 Task: Select Retail. Add to cart, from Dick''s Sporting Goods_x000D_
 for 4749 Dog Hill Lane, Kensington, Kansas 66951, Cell Number 785-697-6934, following items : HydroJug Mini Jug 32 oz Blue Slate_x000D_
 - 1, Shock Doctor Boys'' Core Briefs with Bioflex Cup White Extra Small_x000D_
 - 2, YETI Rambler Mug with MagSlider Lid 14 oz Nordic Purple_x000D_
 - 3, HOKA One One Women''s Arahi 6 Running Shoes Blue Size 9.5 Medium WIdth_x000D_
 - 1, Everlast Pro Style Elite Gloves 14 oz Black_x000D_
 - 2
Action: Mouse moved to (788, 148)
Screenshot: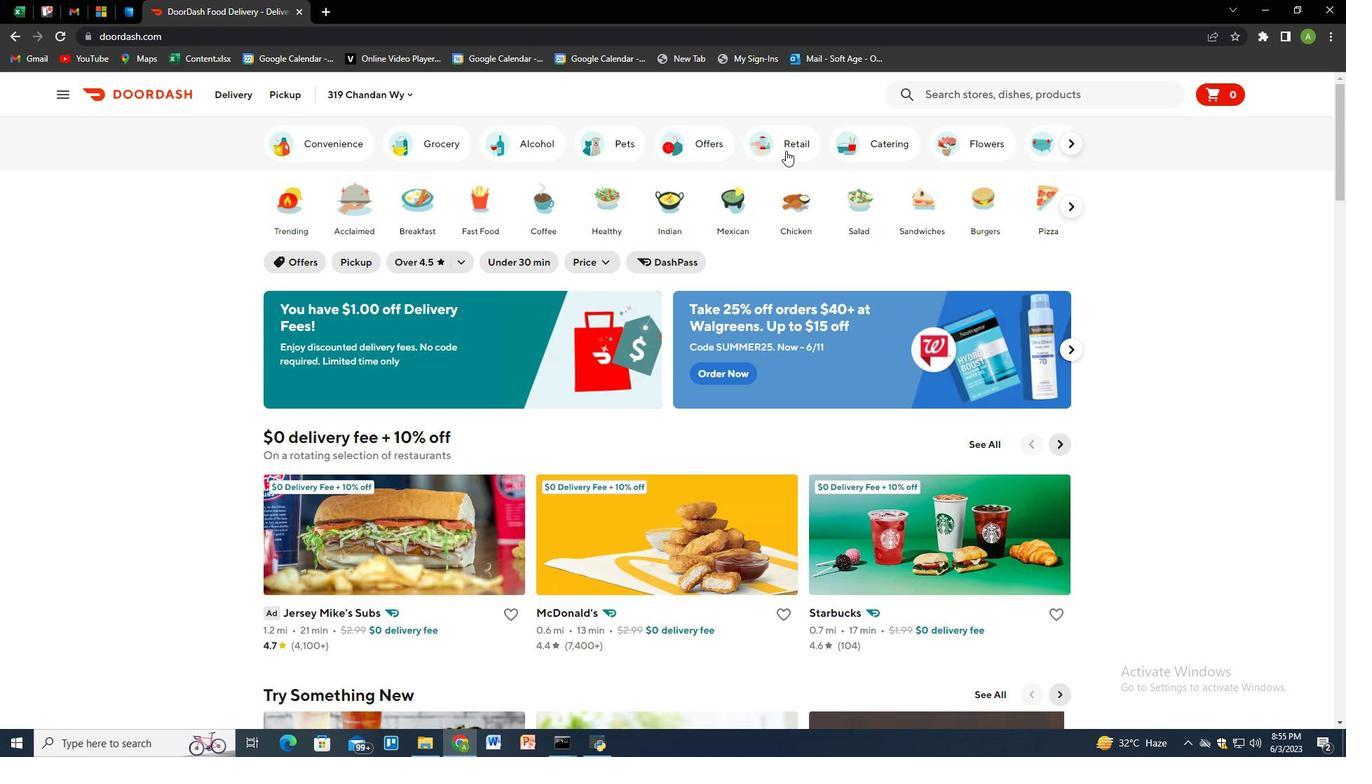 
Action: Mouse pressed left at (788, 148)
Screenshot: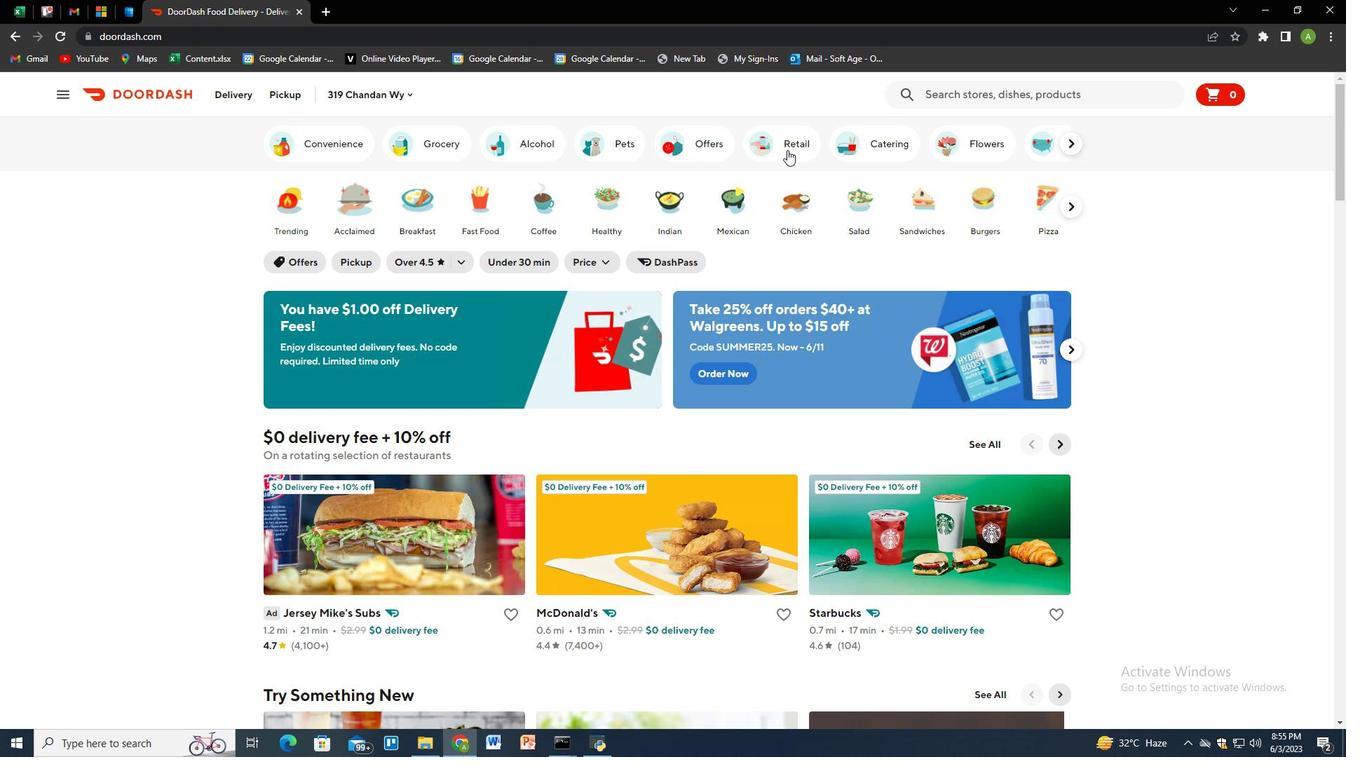 
Action: Mouse moved to (599, 485)
Screenshot: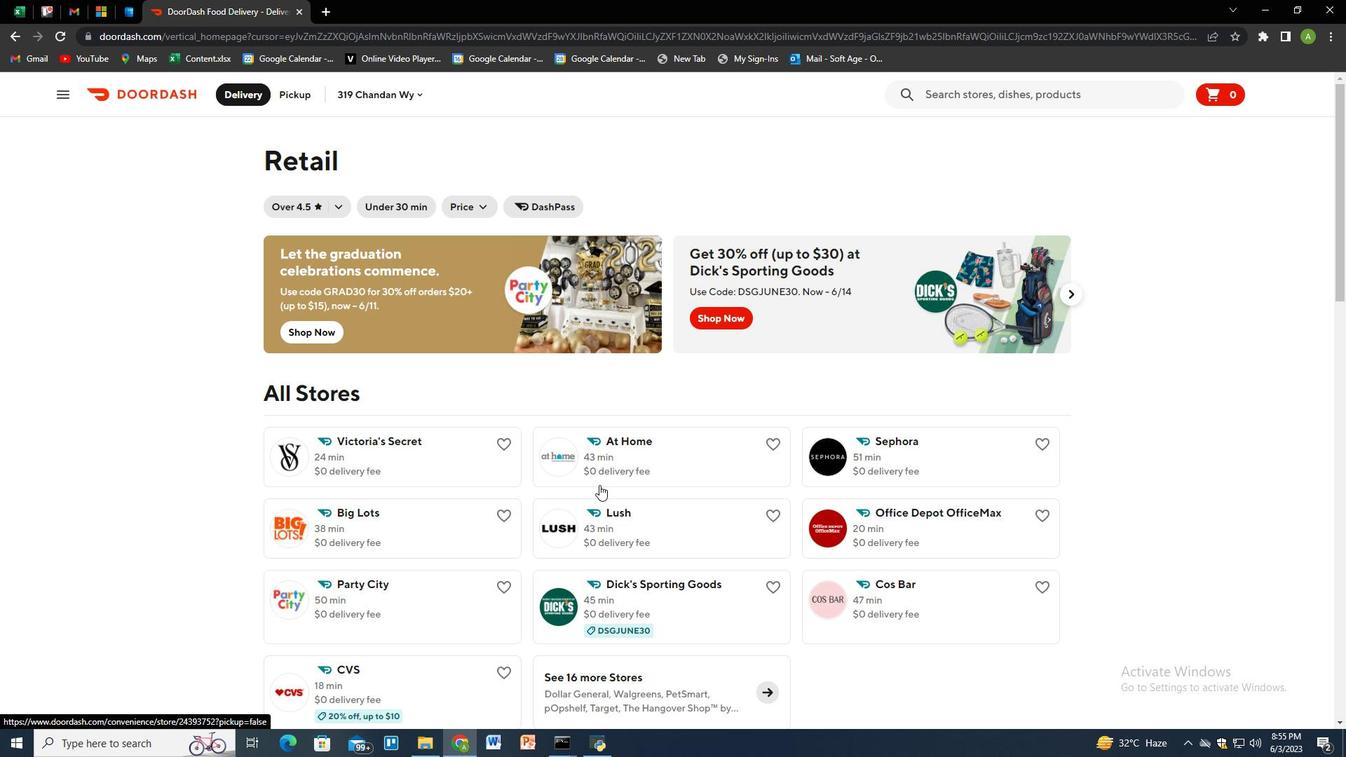 
Action: Mouse scrolled (599, 485) with delta (0, 0)
Screenshot: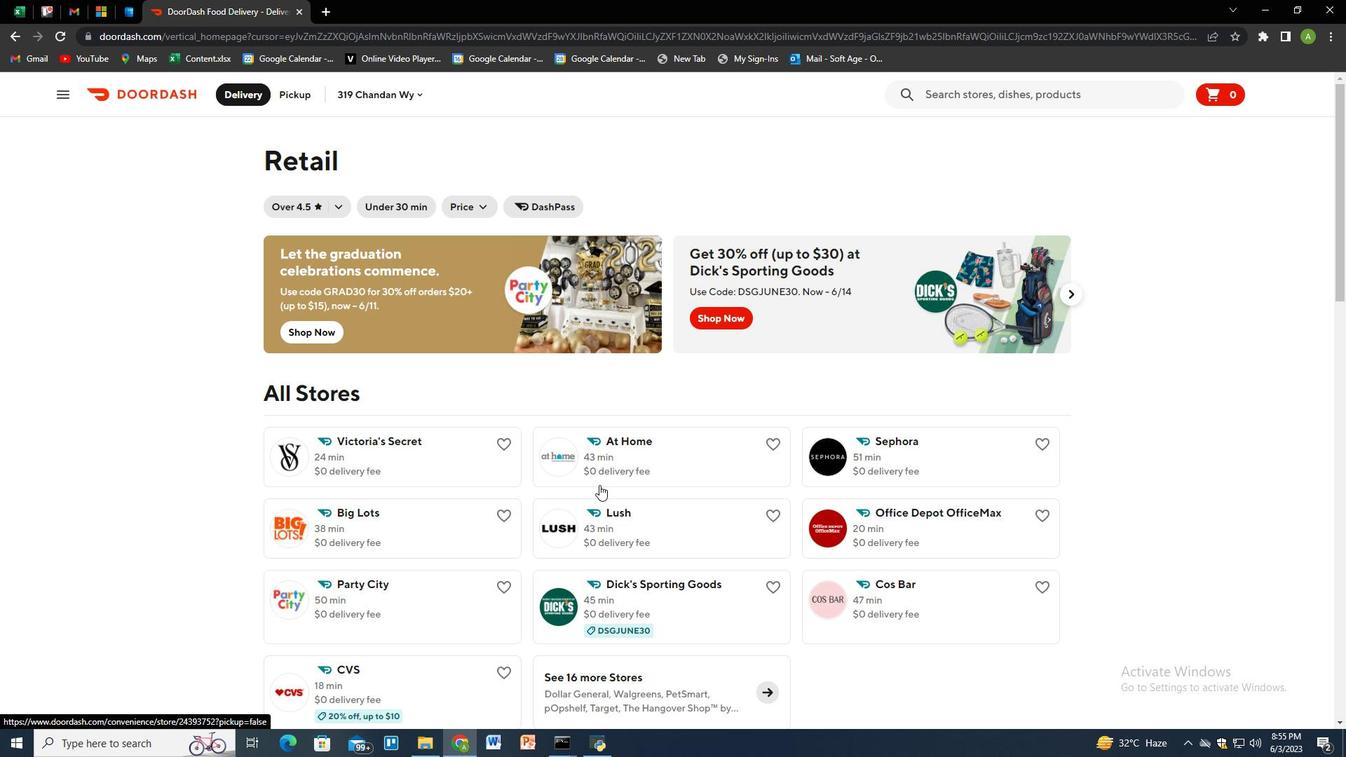 
Action: Mouse moved to (599, 487)
Screenshot: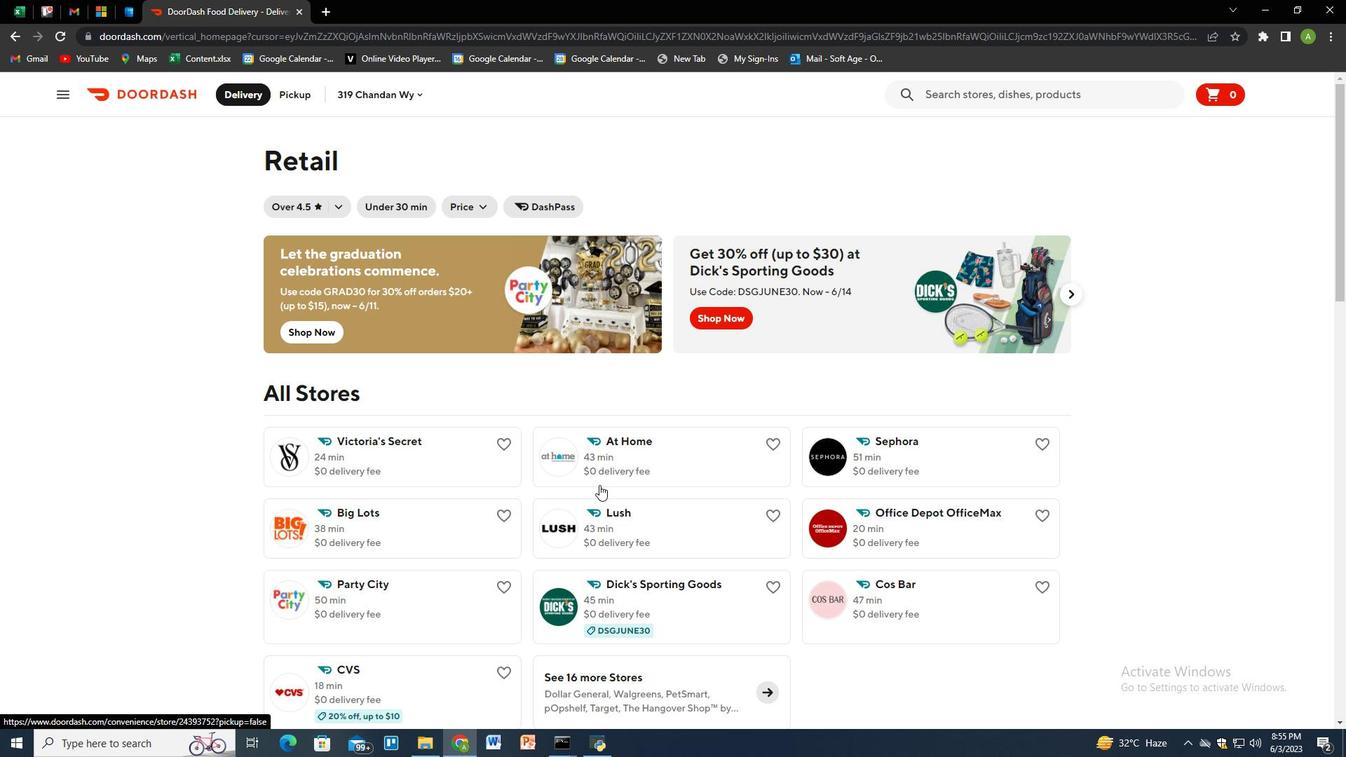 
Action: Mouse scrolled (599, 487) with delta (0, 0)
Screenshot: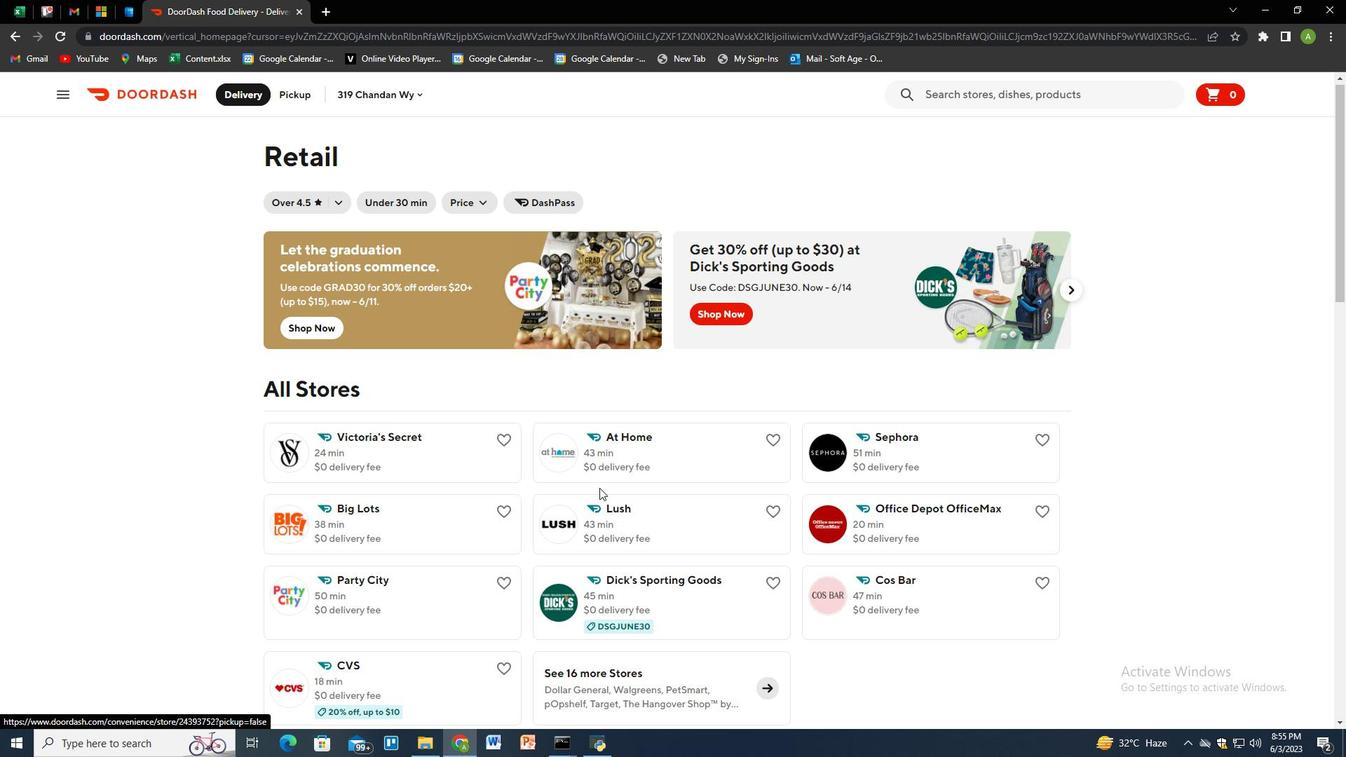 
Action: Mouse moved to (636, 468)
Screenshot: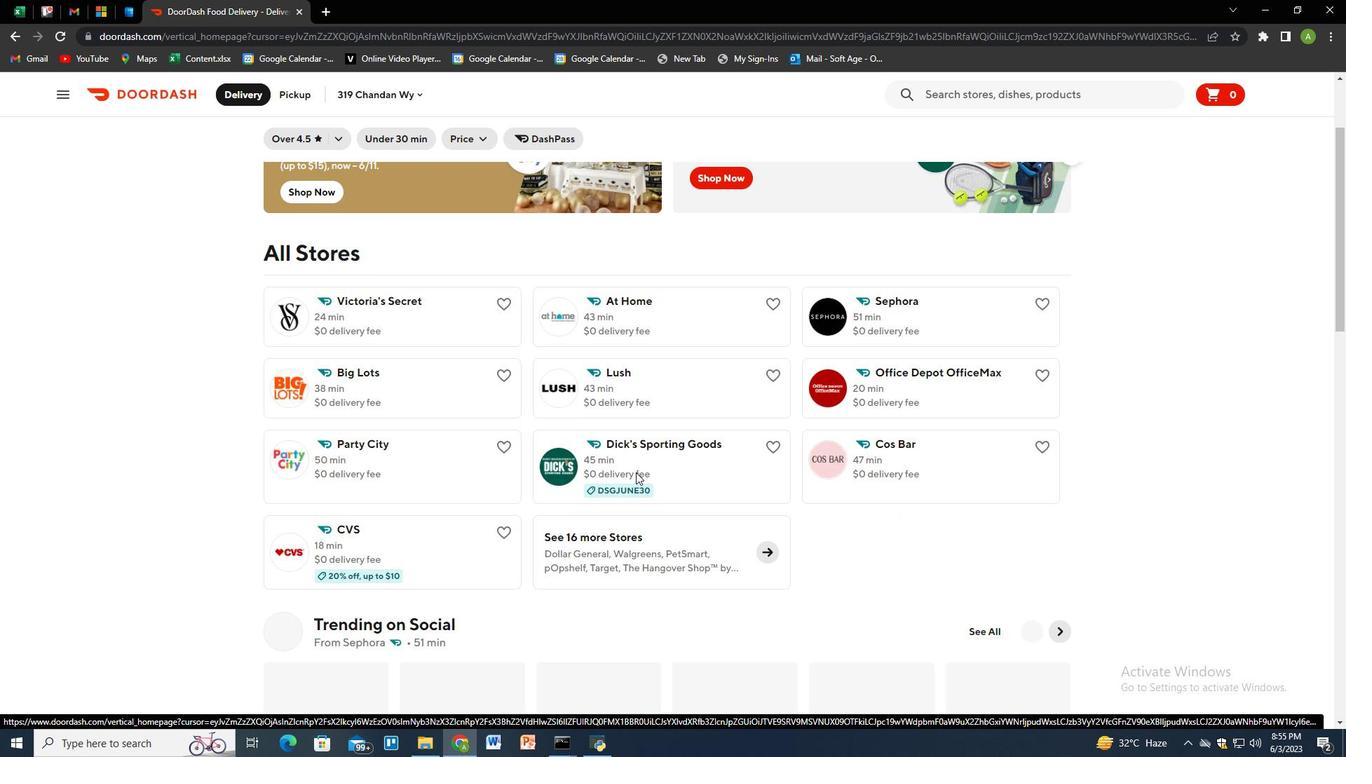 
Action: Mouse pressed left at (636, 468)
Screenshot: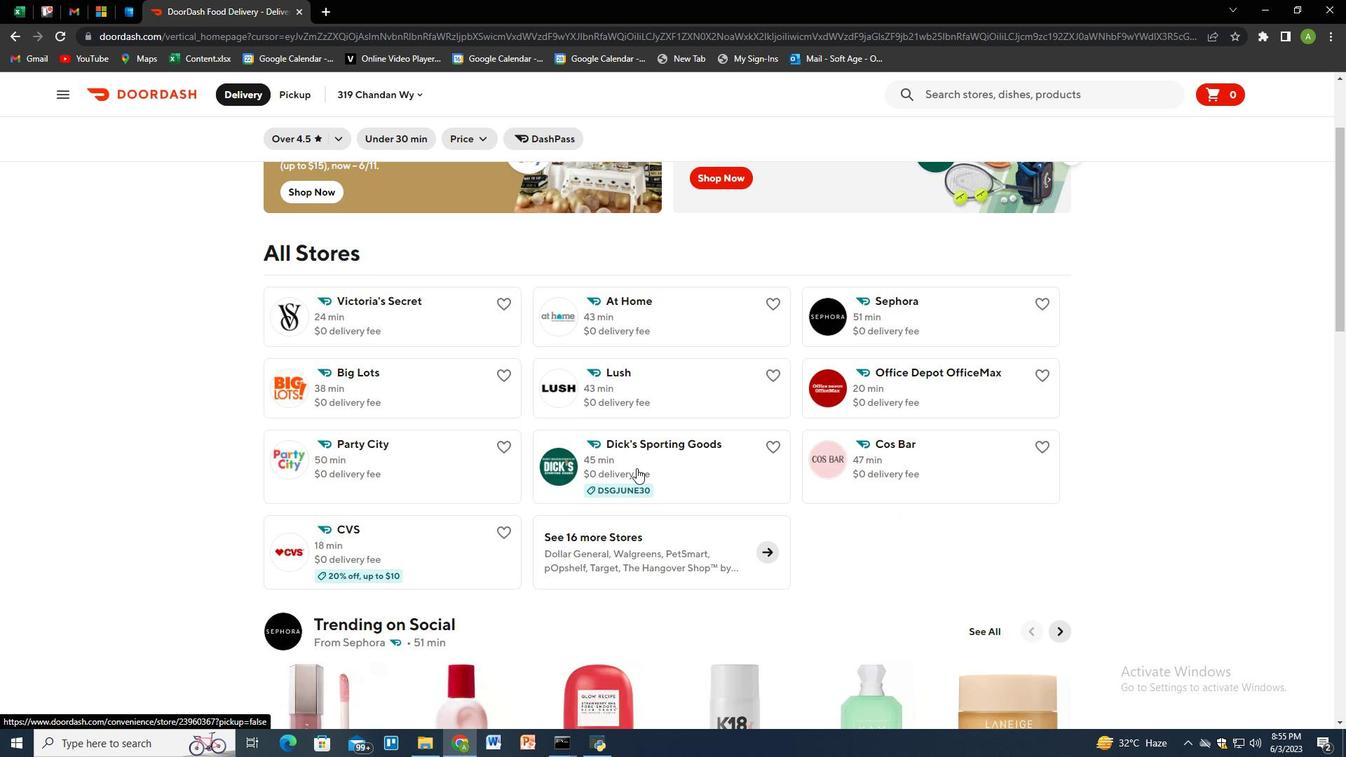 
Action: Mouse moved to (300, 98)
Screenshot: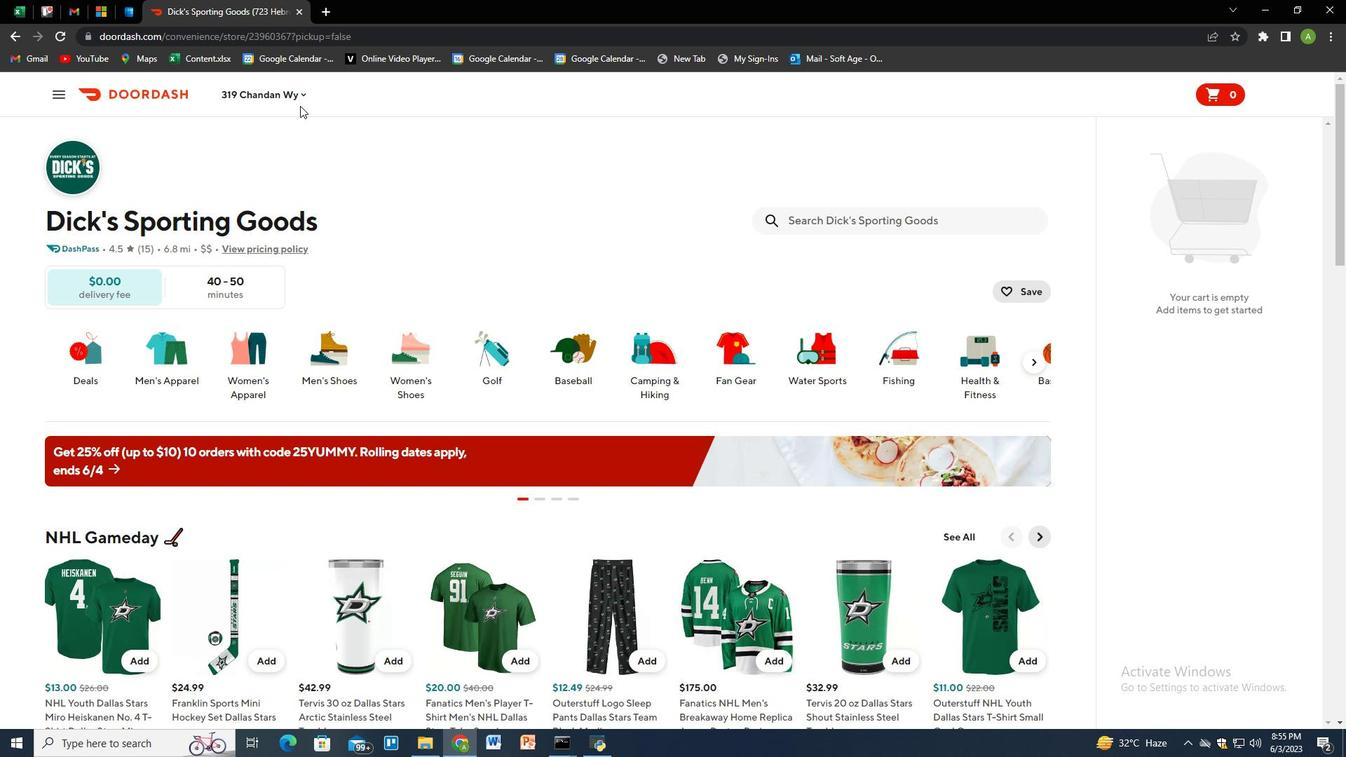 
Action: Mouse pressed left at (300, 98)
Screenshot: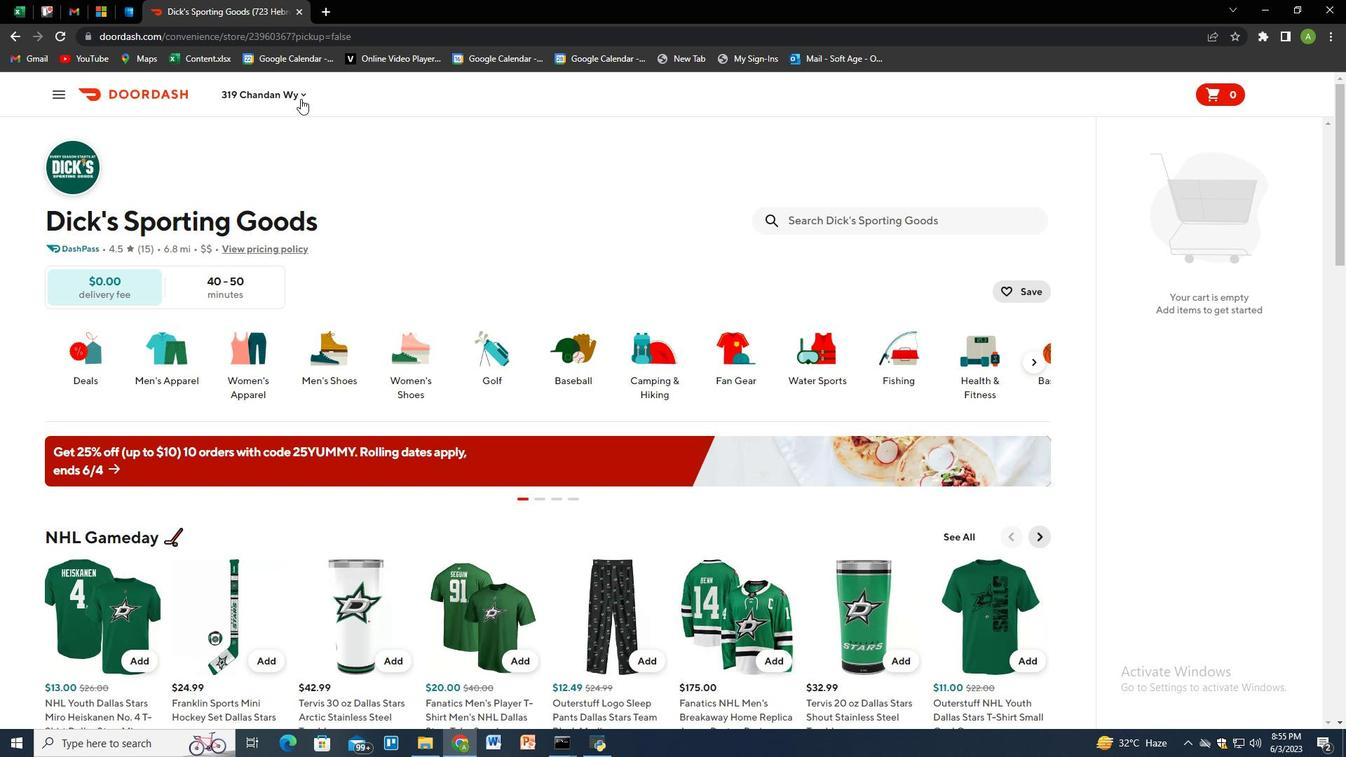 
Action: Mouse moved to (299, 157)
Screenshot: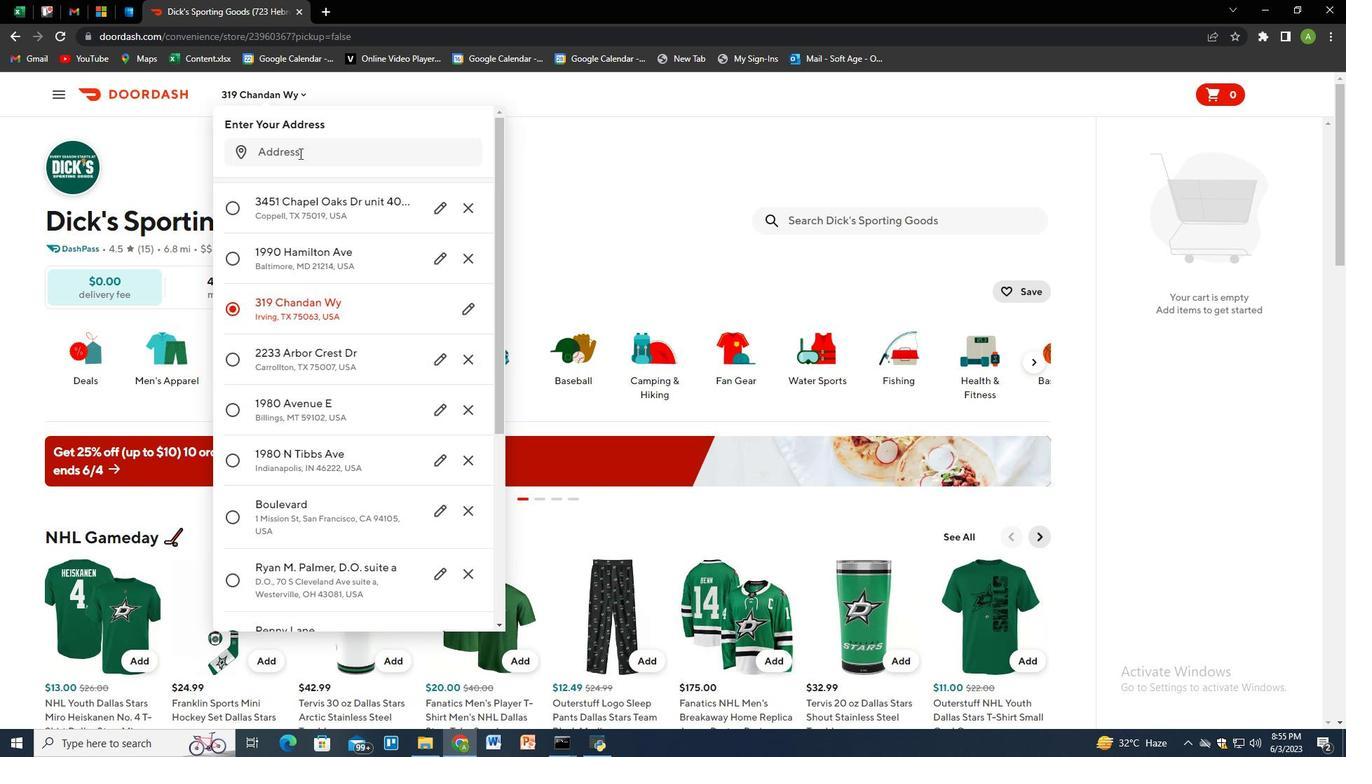
Action: Mouse pressed left at (299, 157)
Screenshot: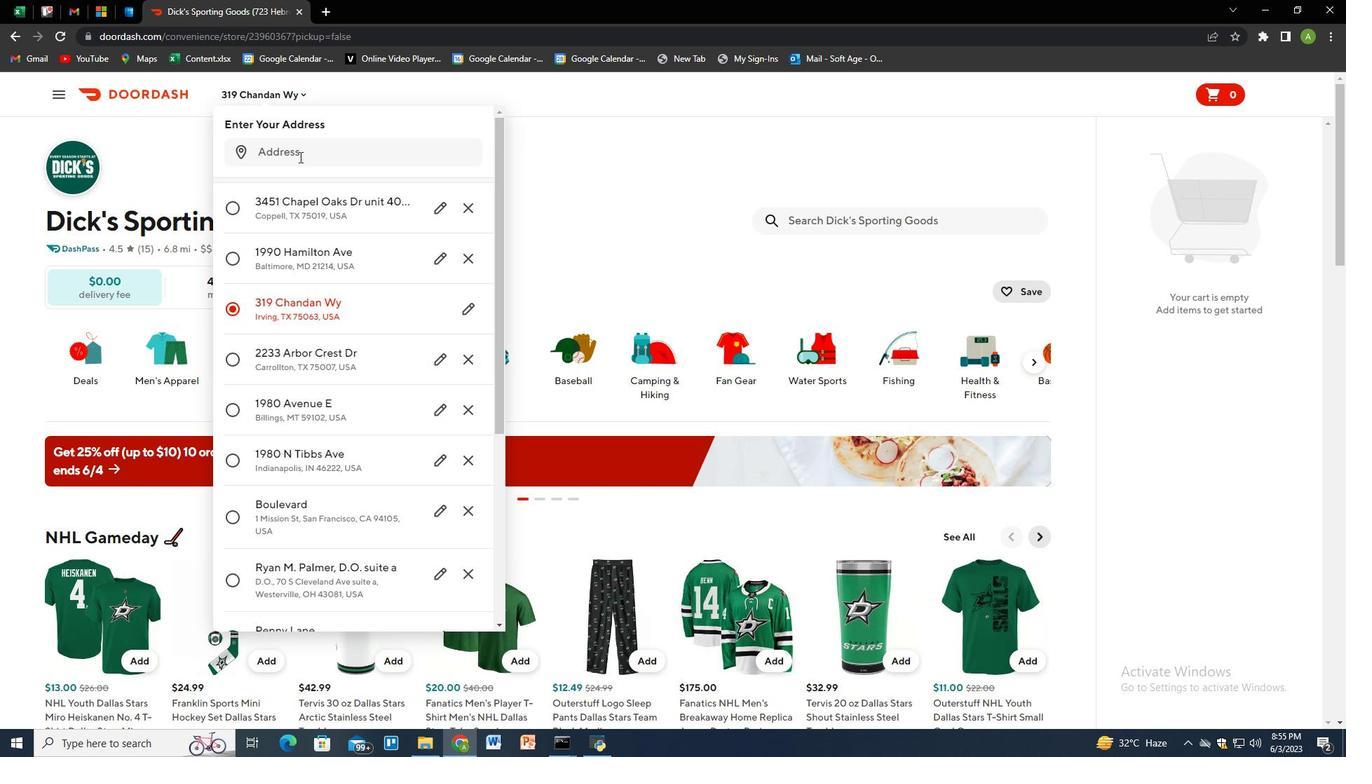 
Action: Key pressed 4749<Key.space>dog<Key.space>hill<Key.space>lane<Key.space>kensington,<Key.space>kansas<Key.space>66951<Key.enter>
Screenshot: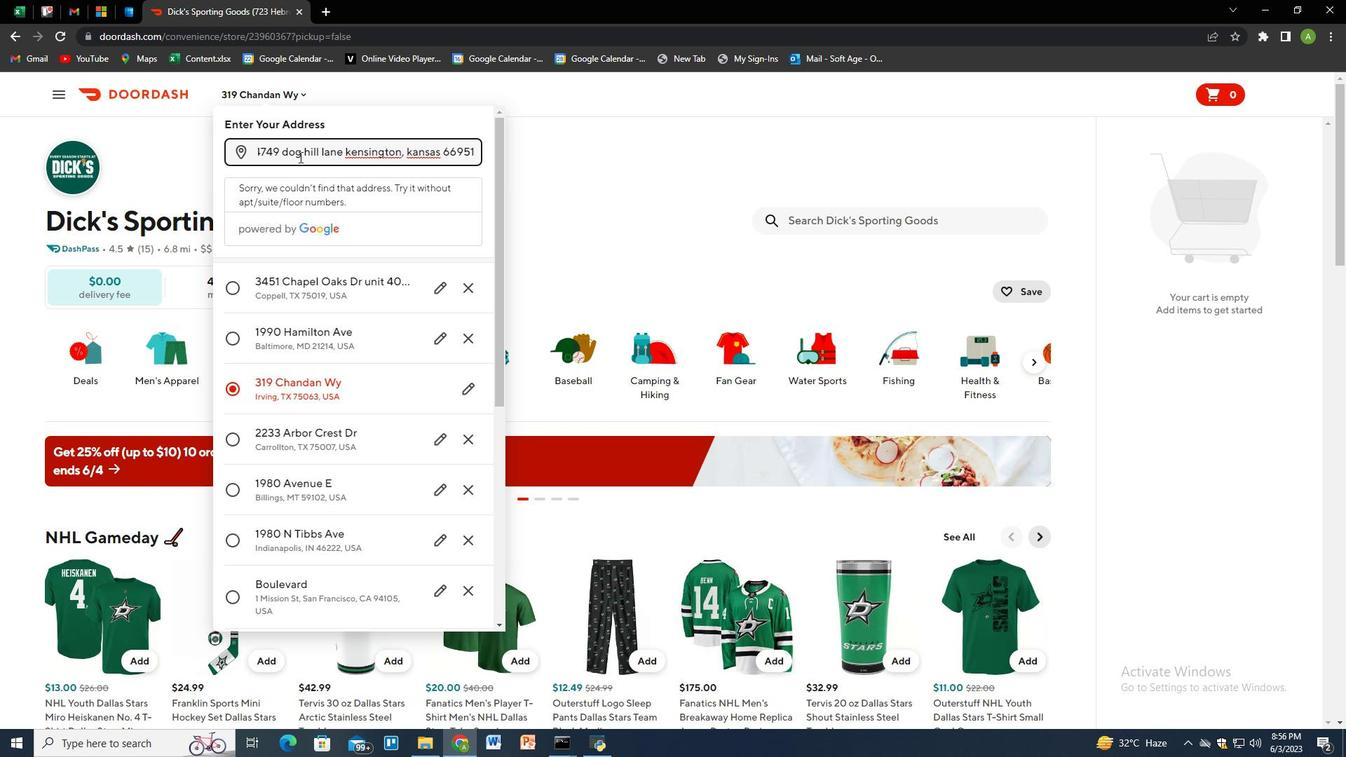 
Action: Mouse moved to (371, 431)
Screenshot: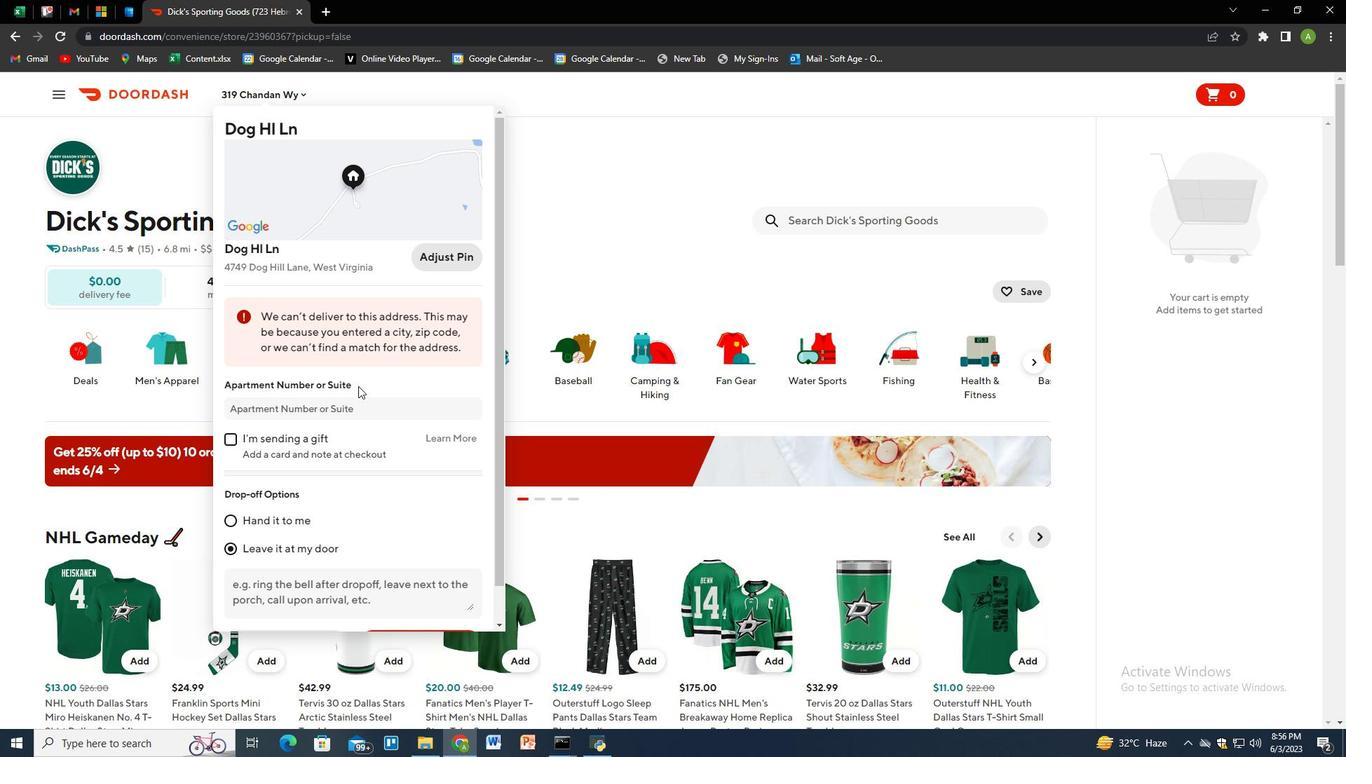 
Action: Mouse scrolled (371, 430) with delta (0, 0)
Screenshot: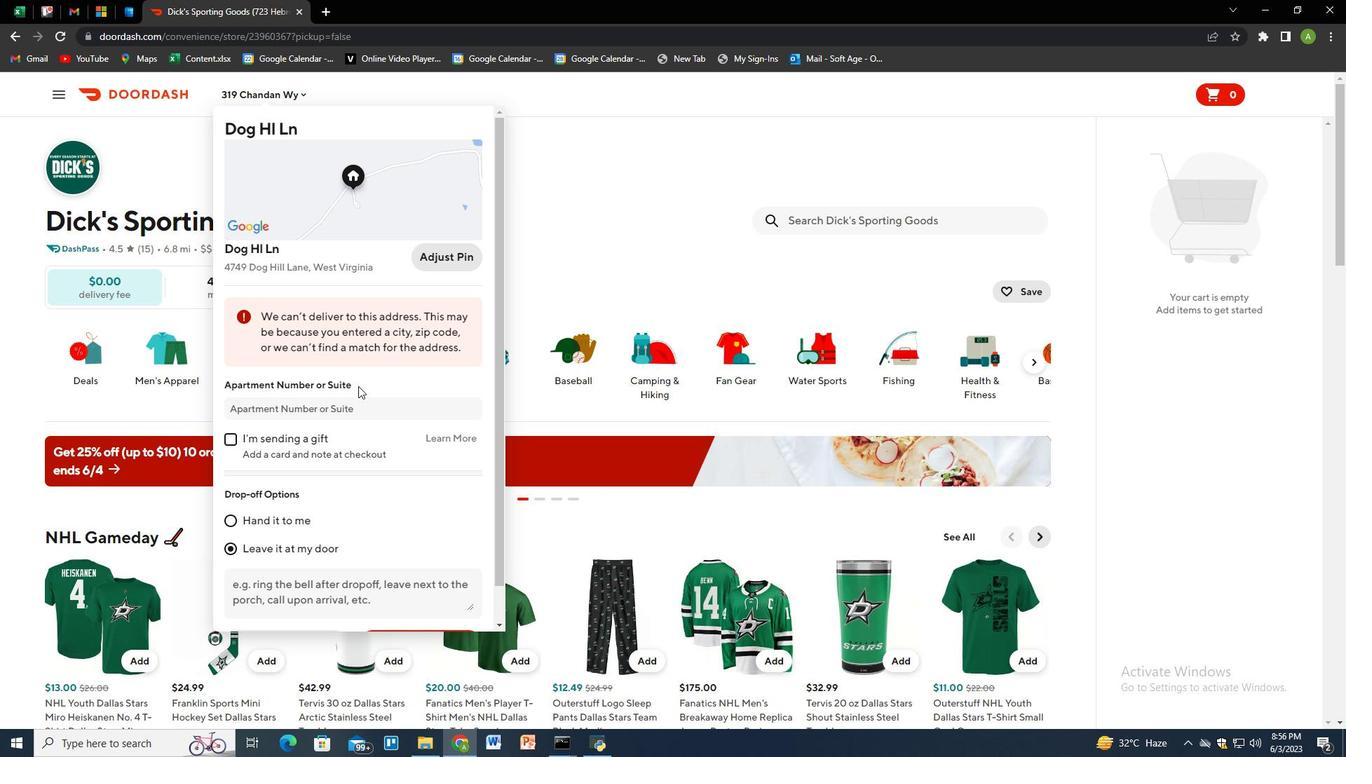 
Action: Mouse moved to (375, 444)
Screenshot: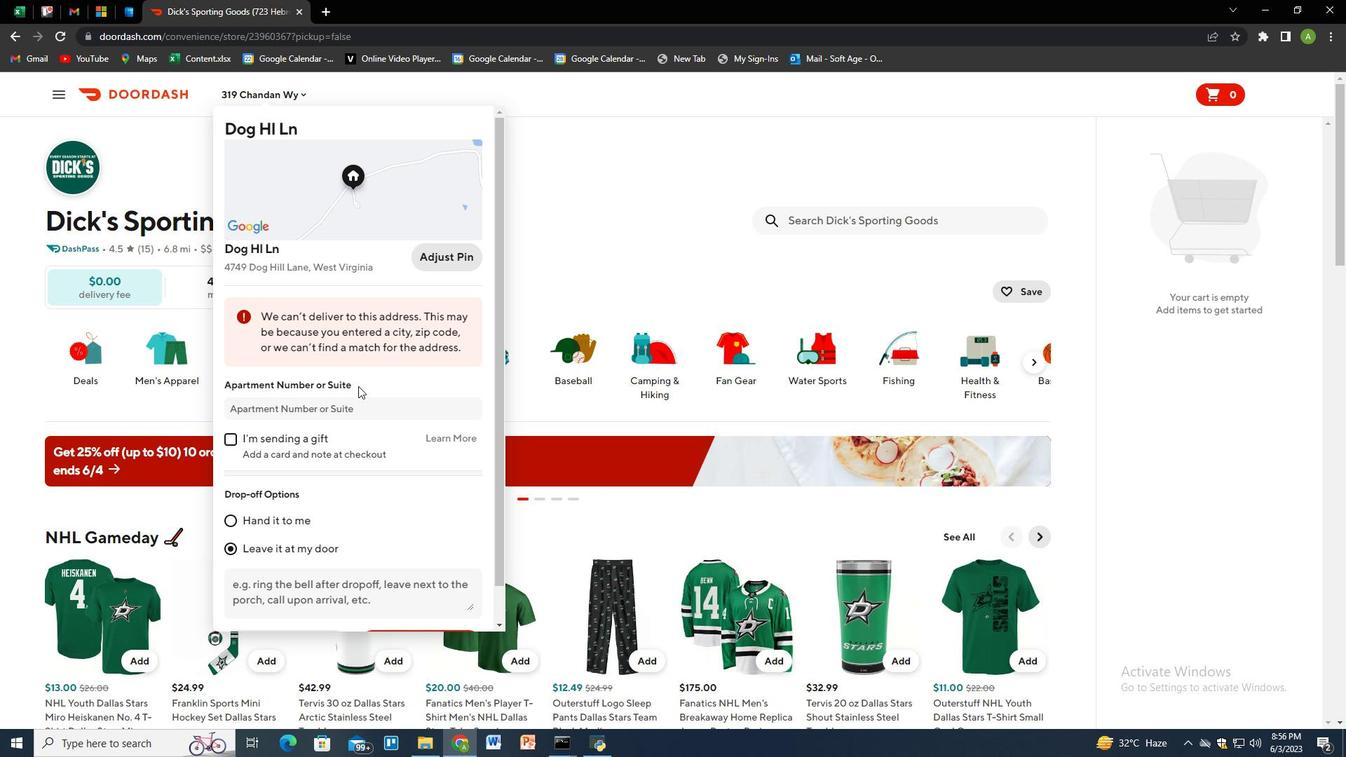 
Action: Mouse scrolled (375, 443) with delta (0, 0)
Screenshot: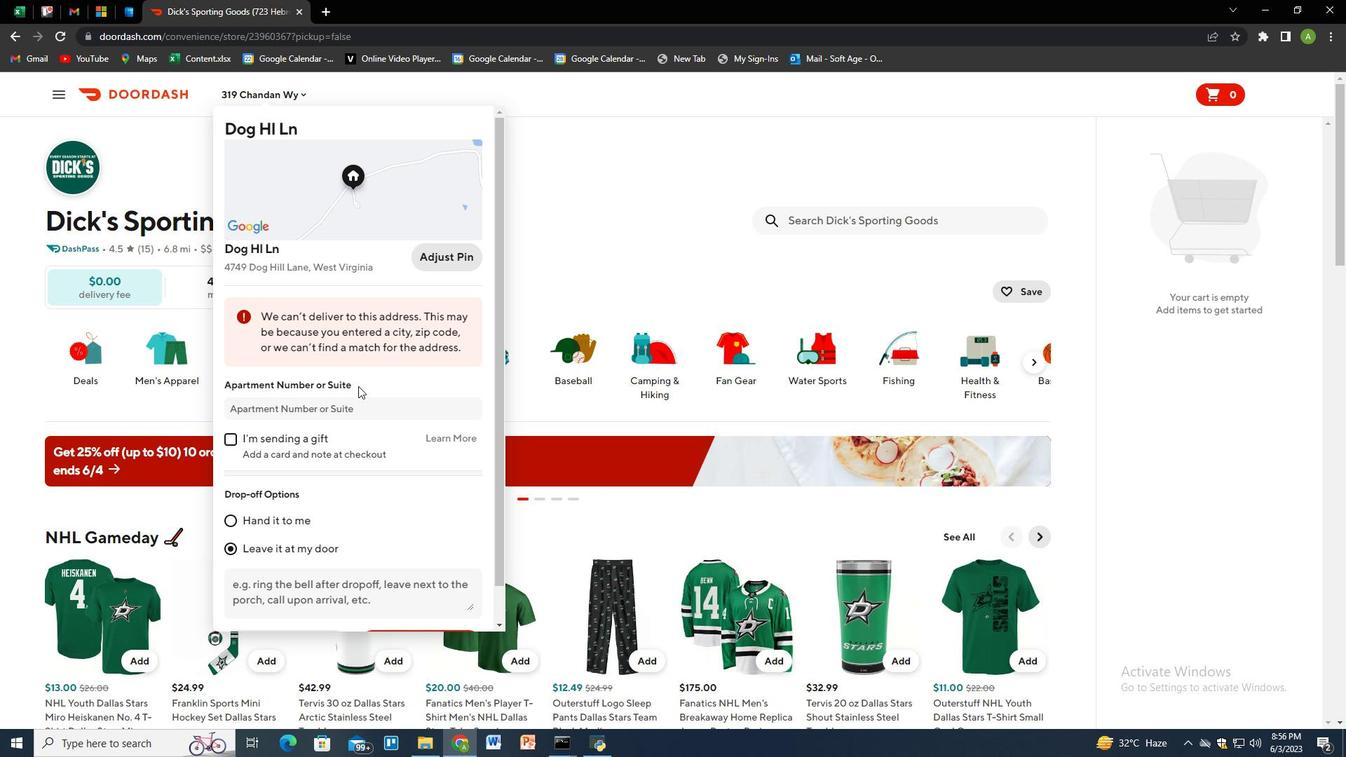 
Action: Mouse scrolled (375, 443) with delta (0, 0)
Screenshot: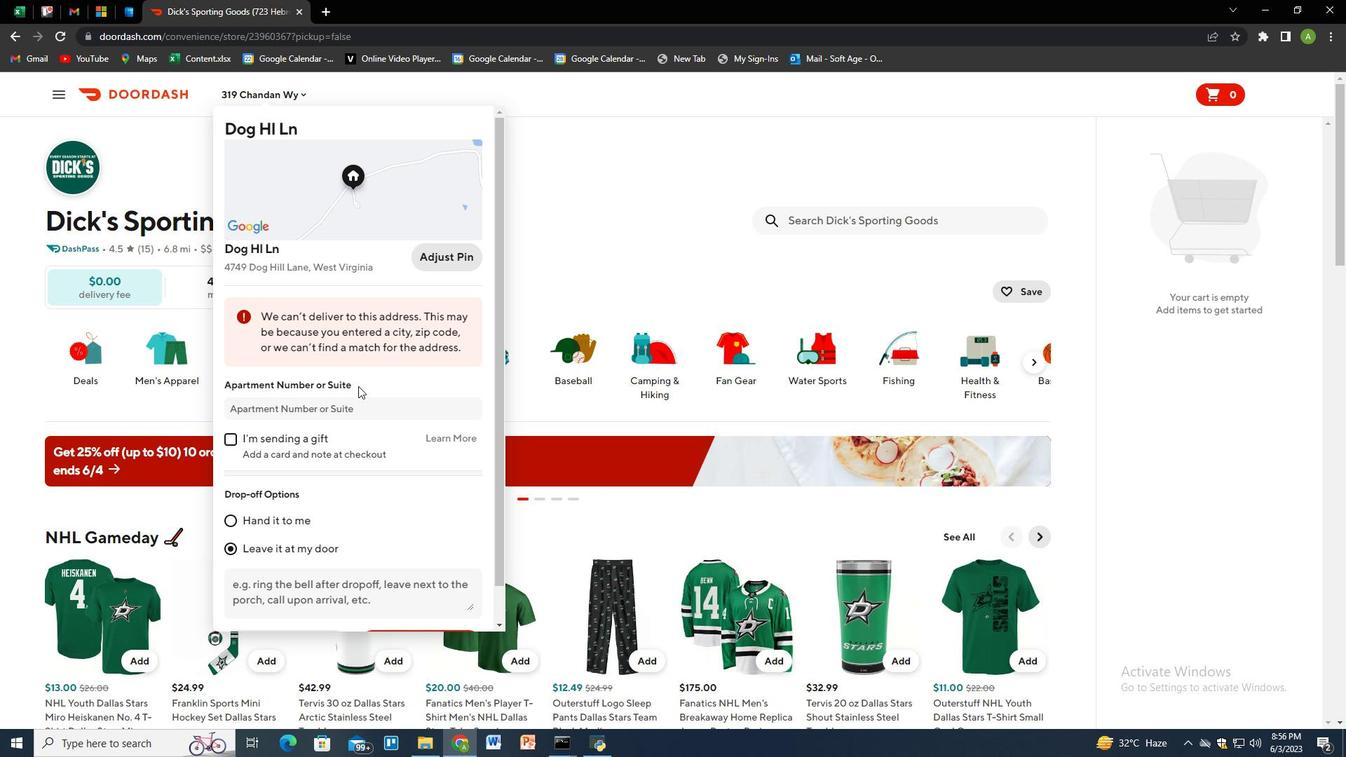 
Action: Mouse moved to (377, 445)
Screenshot: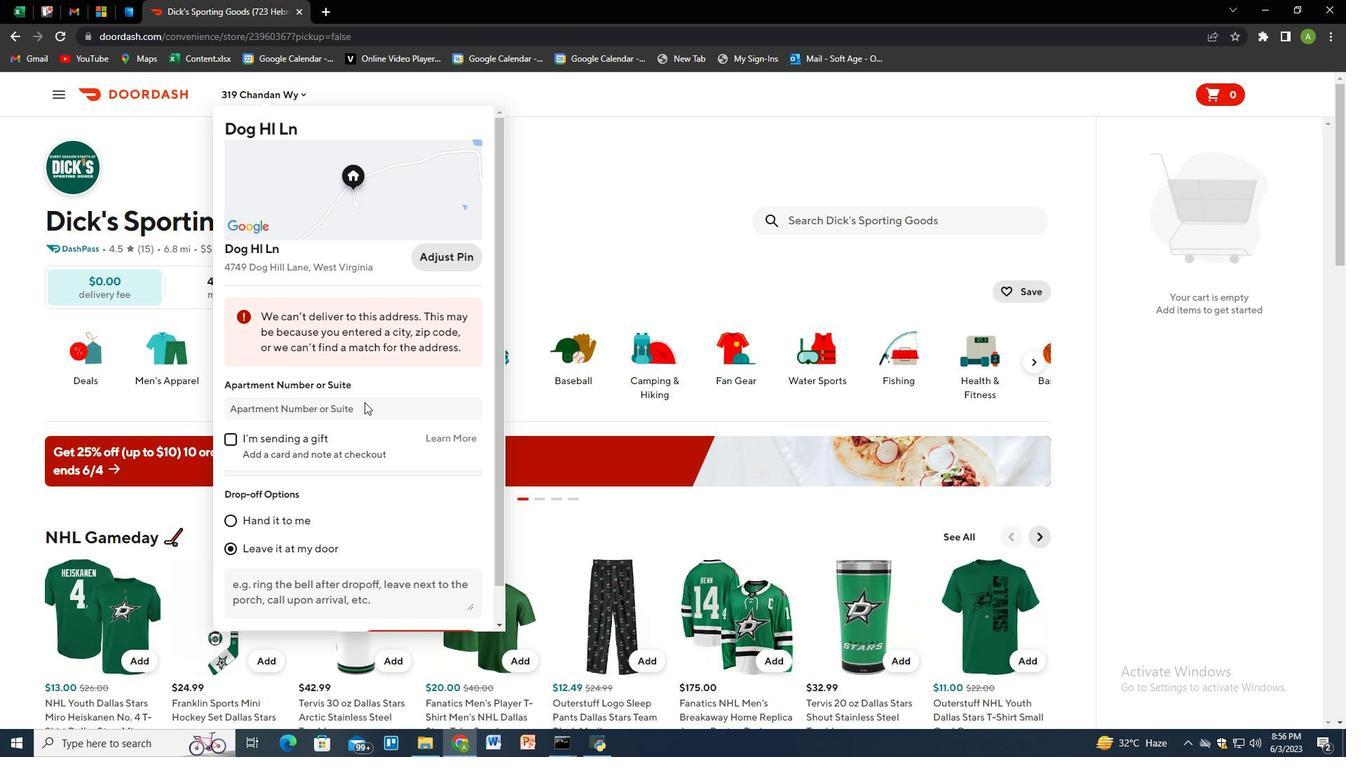 
Action: Mouse scrolled (377, 445) with delta (0, 0)
Screenshot: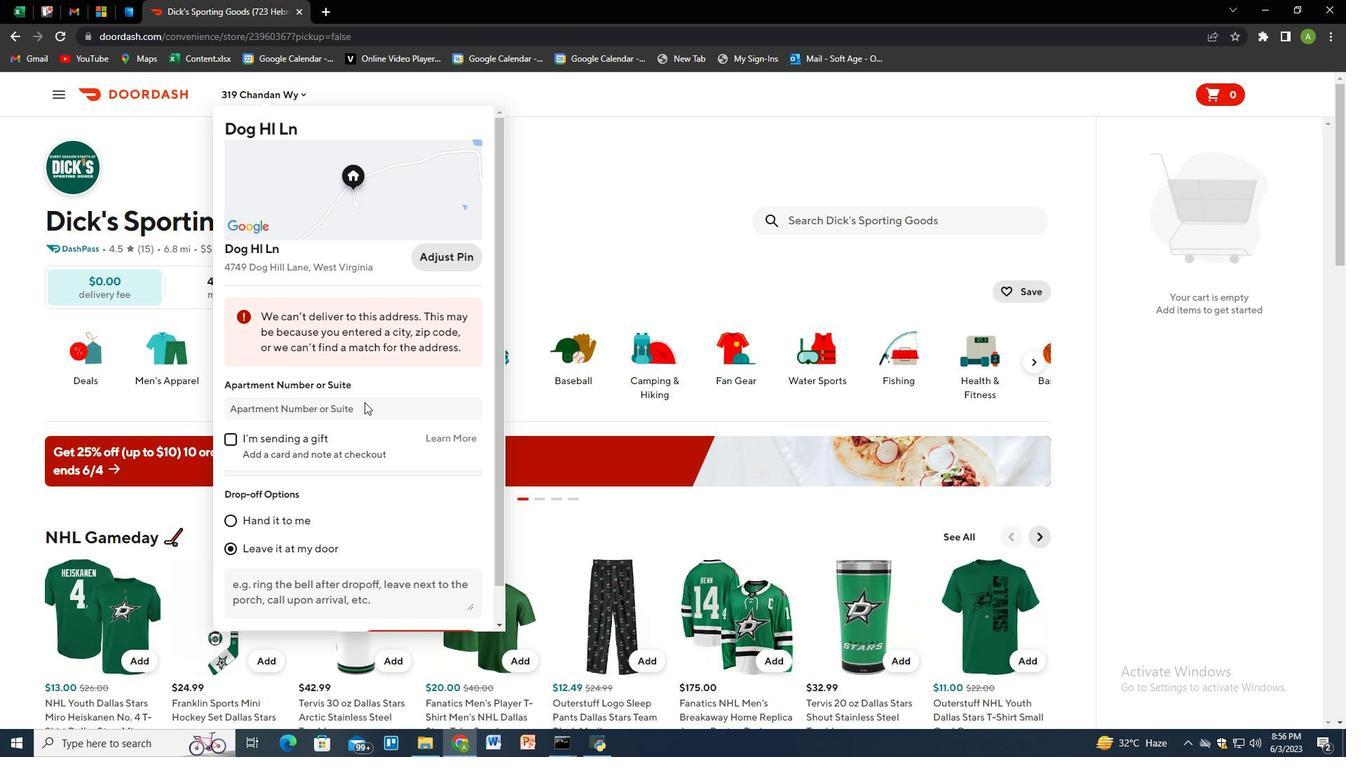 
Action: Mouse moved to (386, 451)
Screenshot: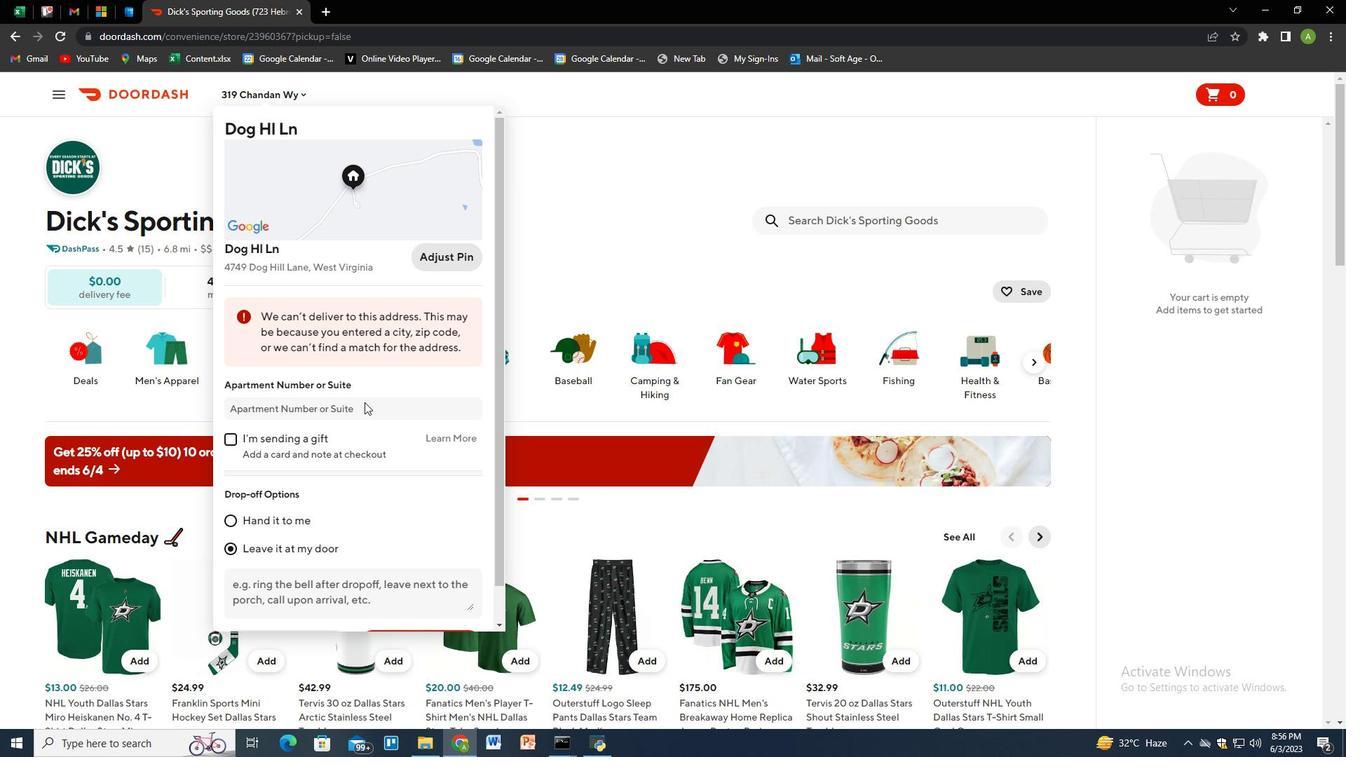 
Action: Mouse scrolled (386, 450) with delta (0, 0)
Screenshot: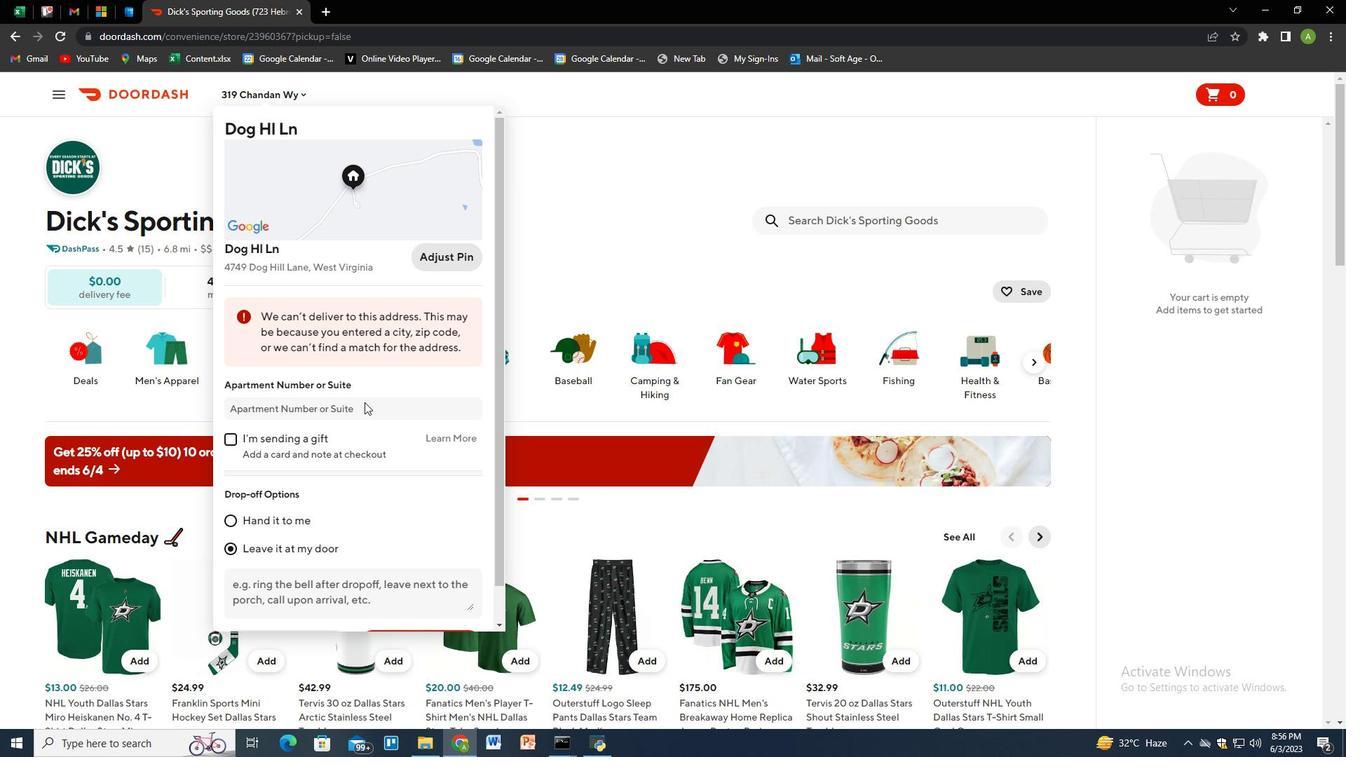 
Action: Mouse moved to (443, 600)
Screenshot: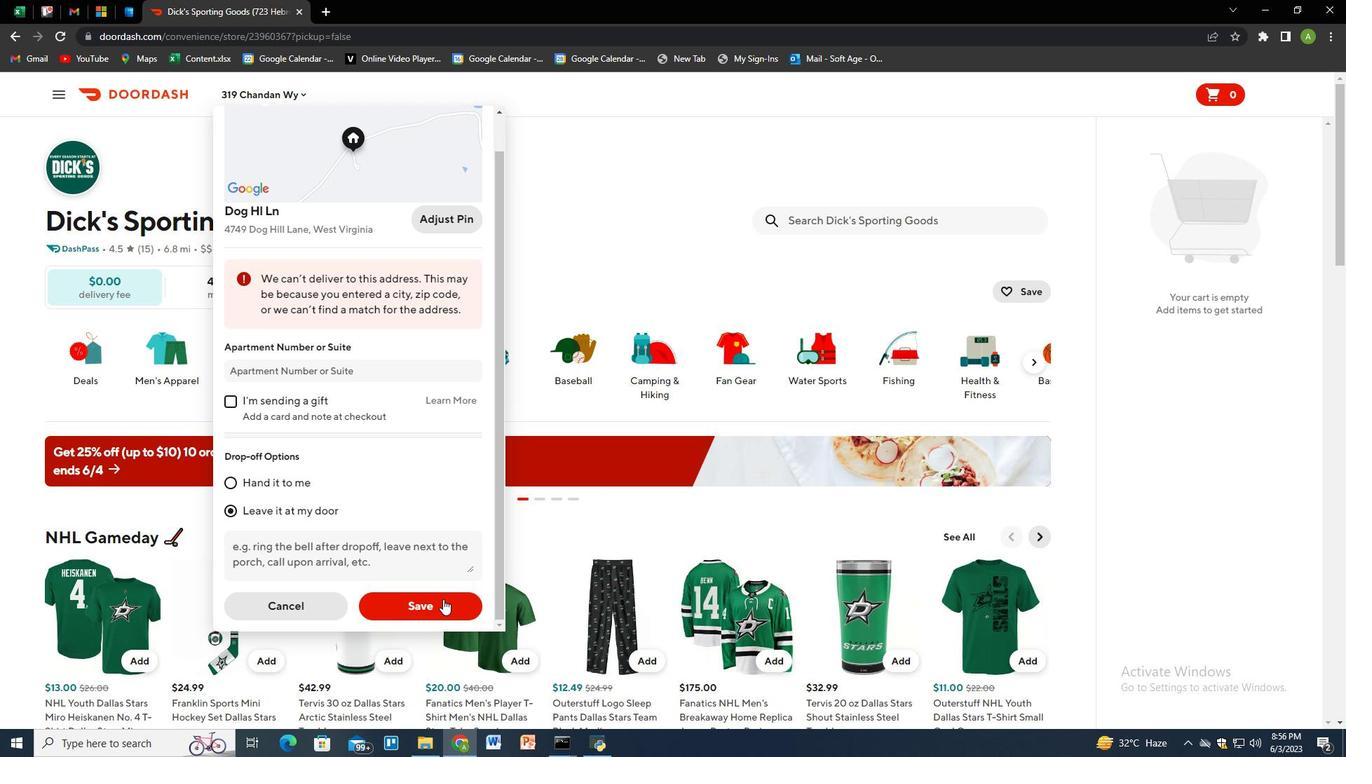 
Action: Mouse pressed left at (443, 600)
Screenshot: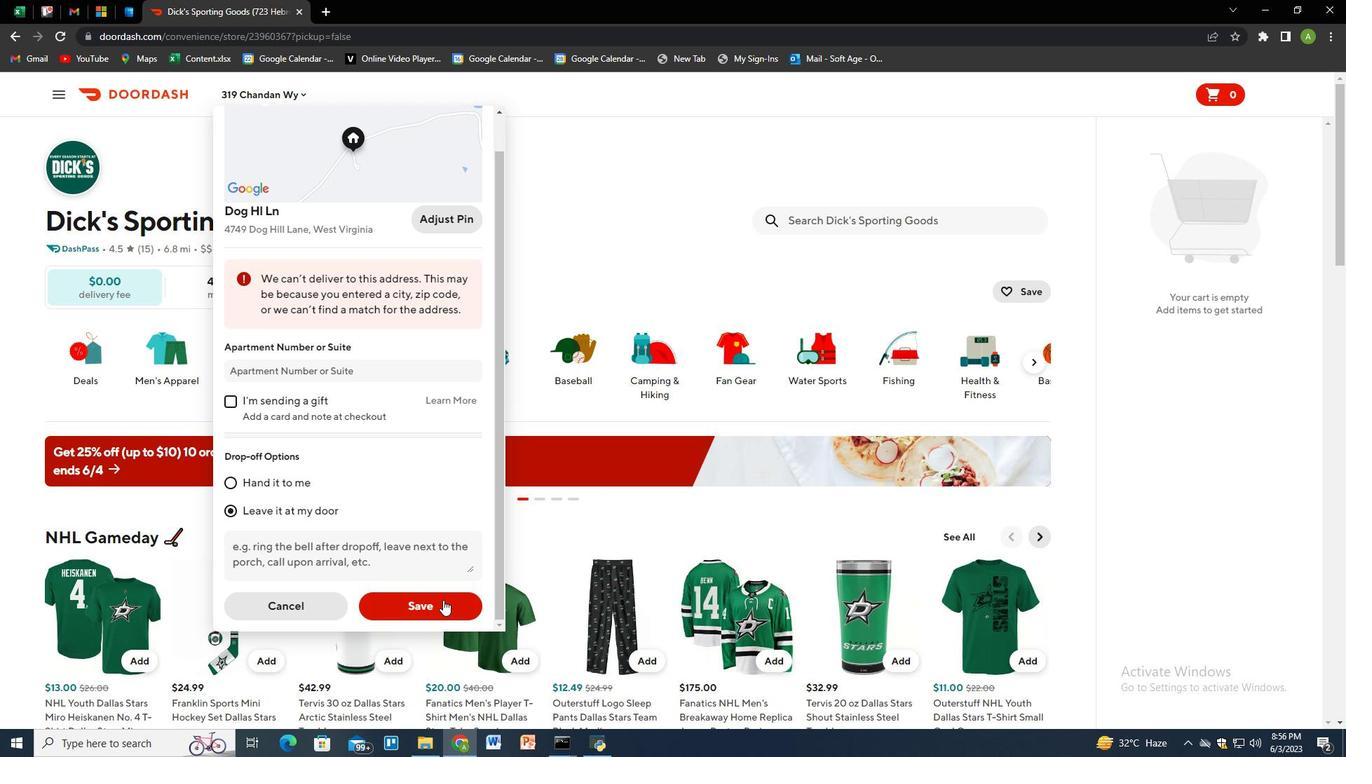 
Action: Mouse moved to (834, 220)
Screenshot: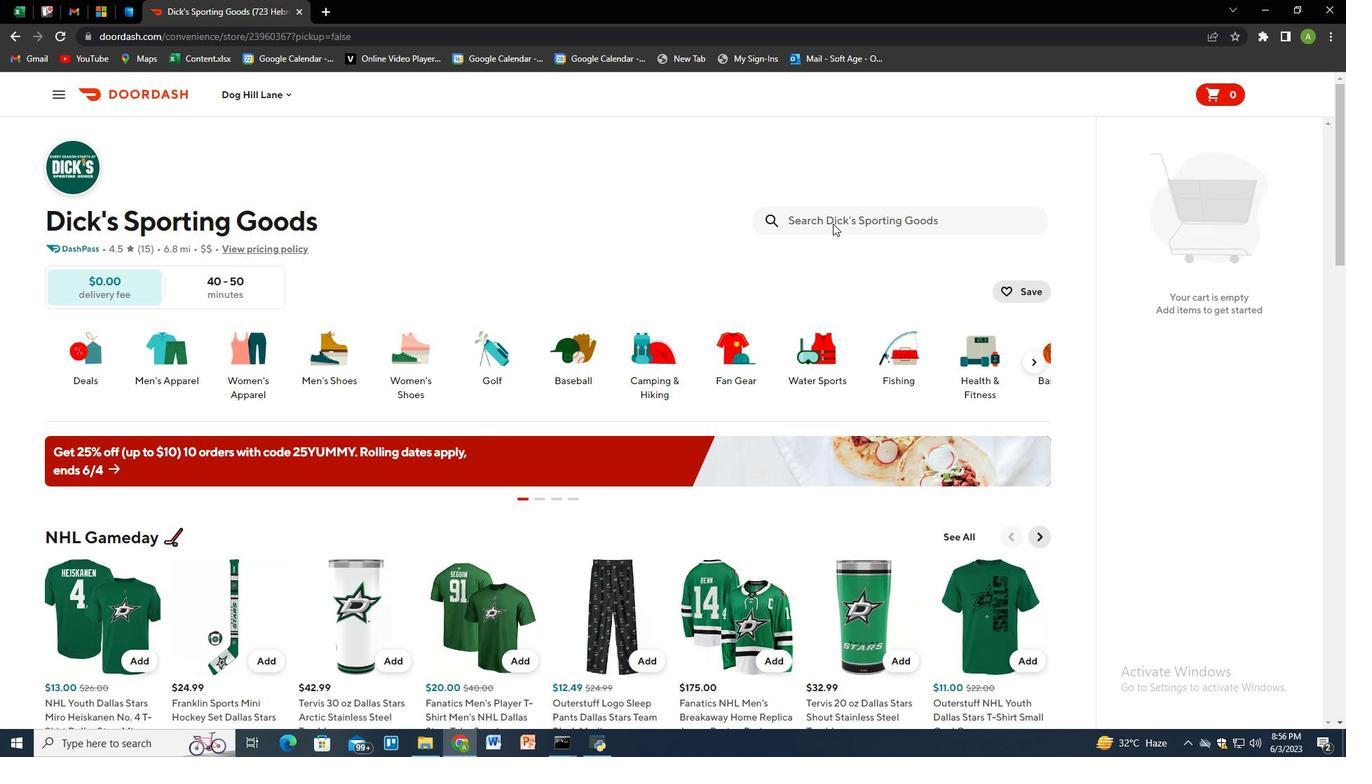 
Action: Mouse pressed left at (834, 220)
Screenshot: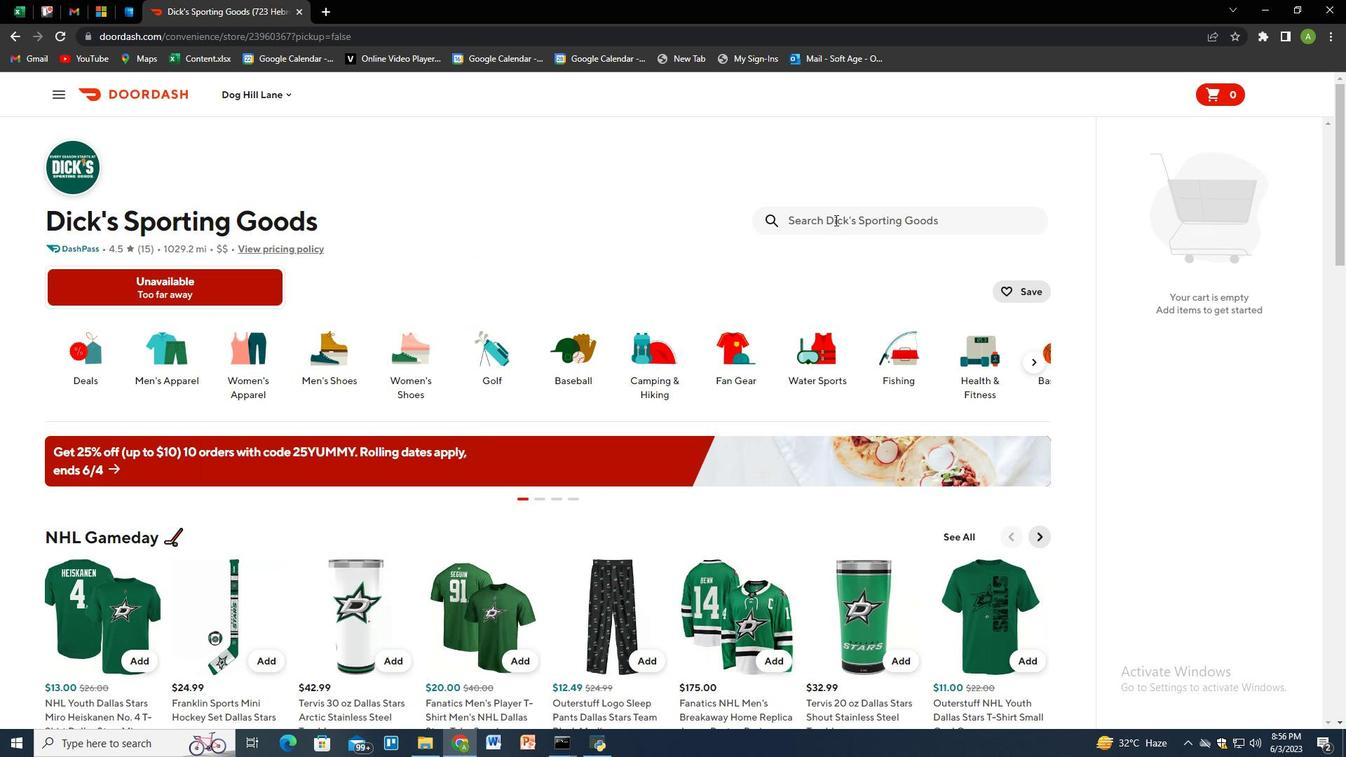 
Action: Key pressed hydrojug<Key.space>mini<Key.space>jug<Key.space>32<Key.space>oz<Key.space>blue<Key.space>slate<Key.enter>
Screenshot: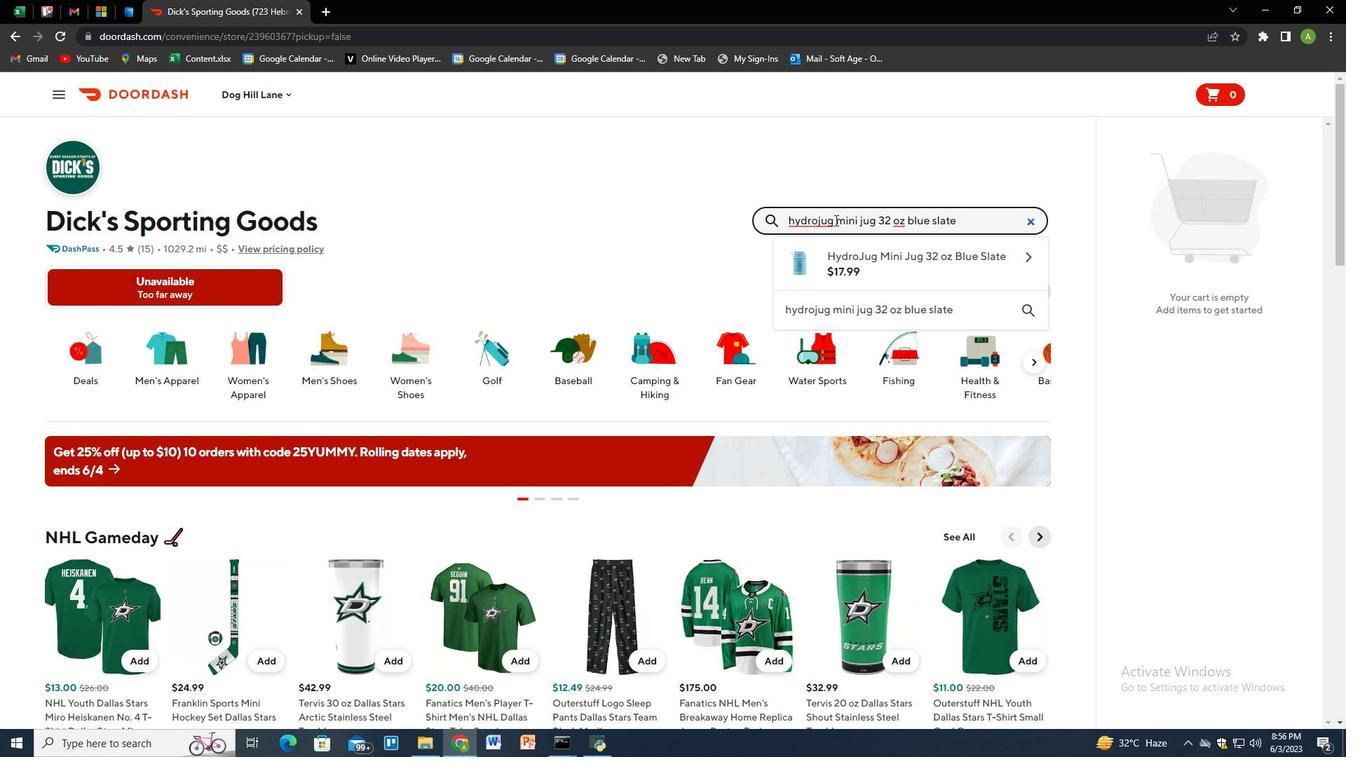 
Action: Mouse moved to (115, 363)
Screenshot: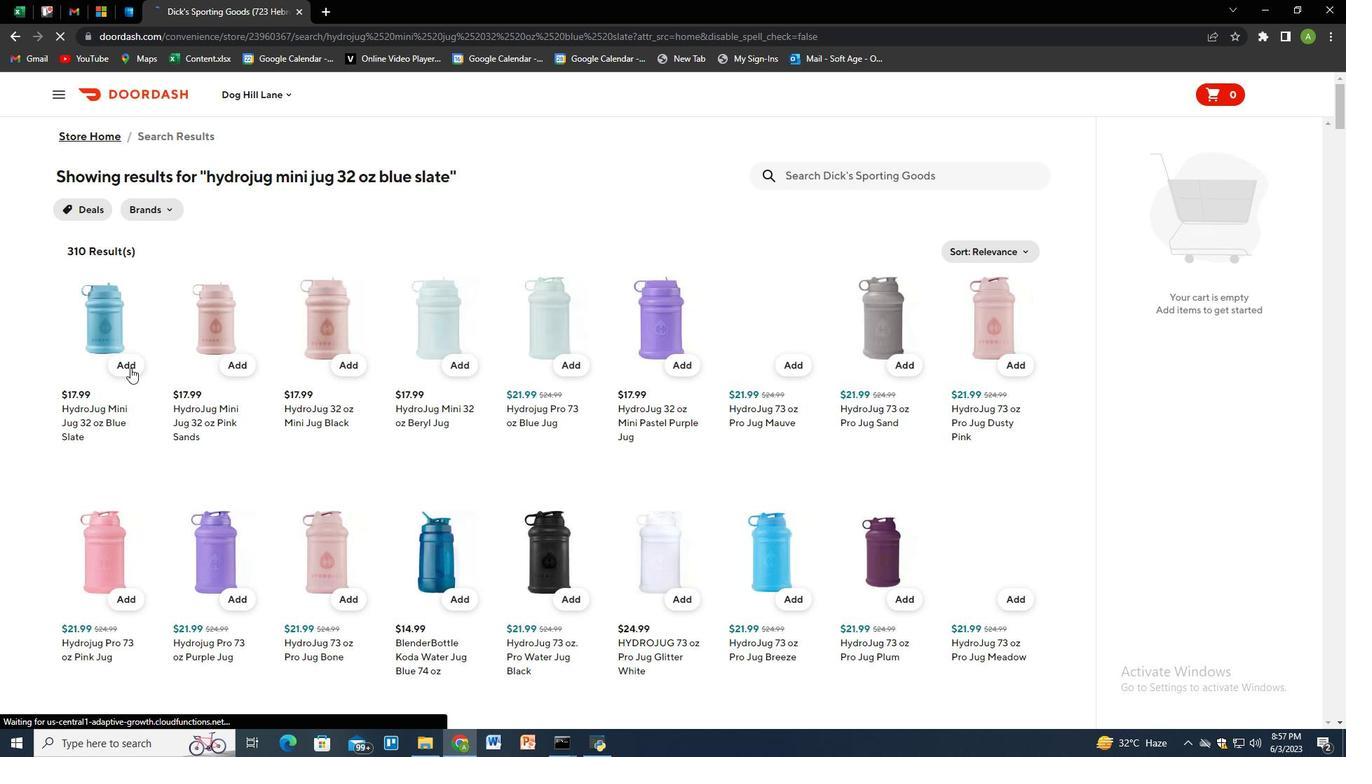 
Action: Mouse pressed left at (115, 363)
Screenshot: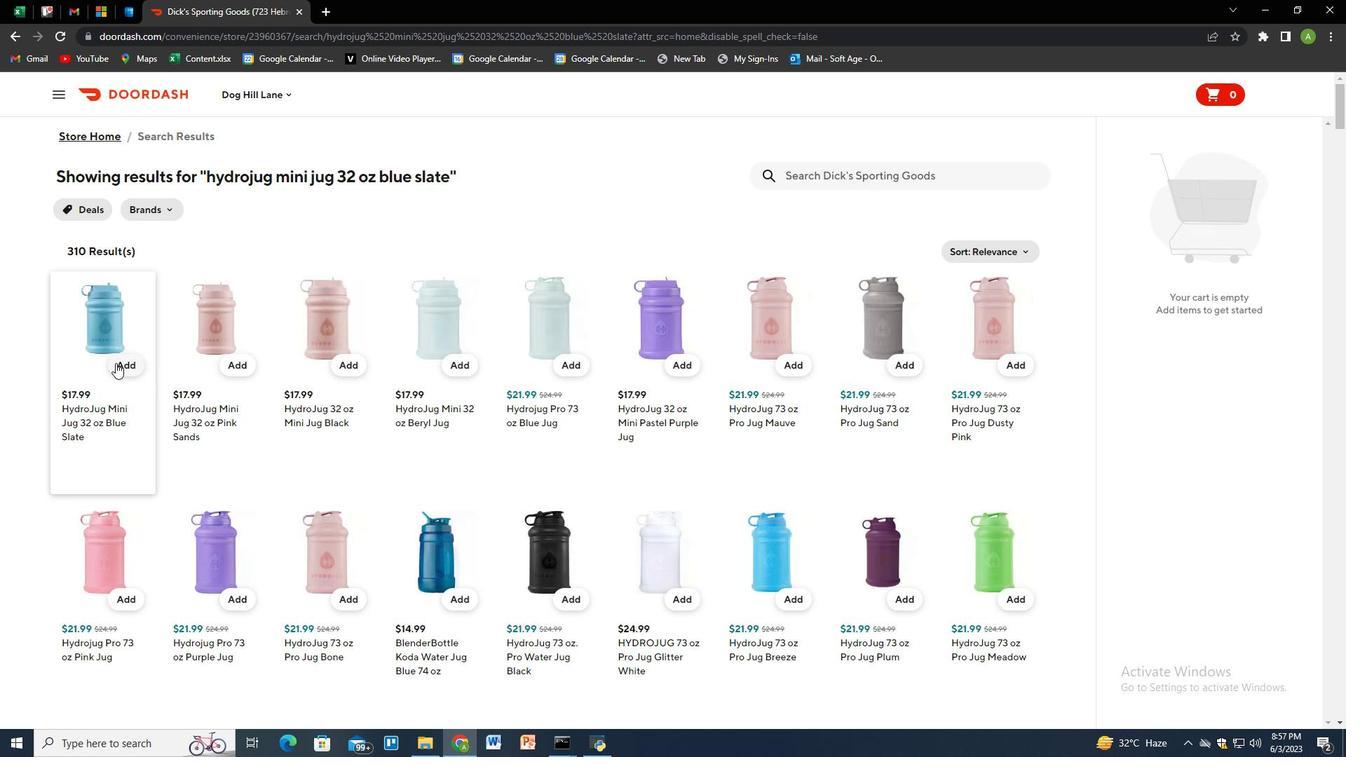 
Action: Mouse moved to (926, 185)
Screenshot: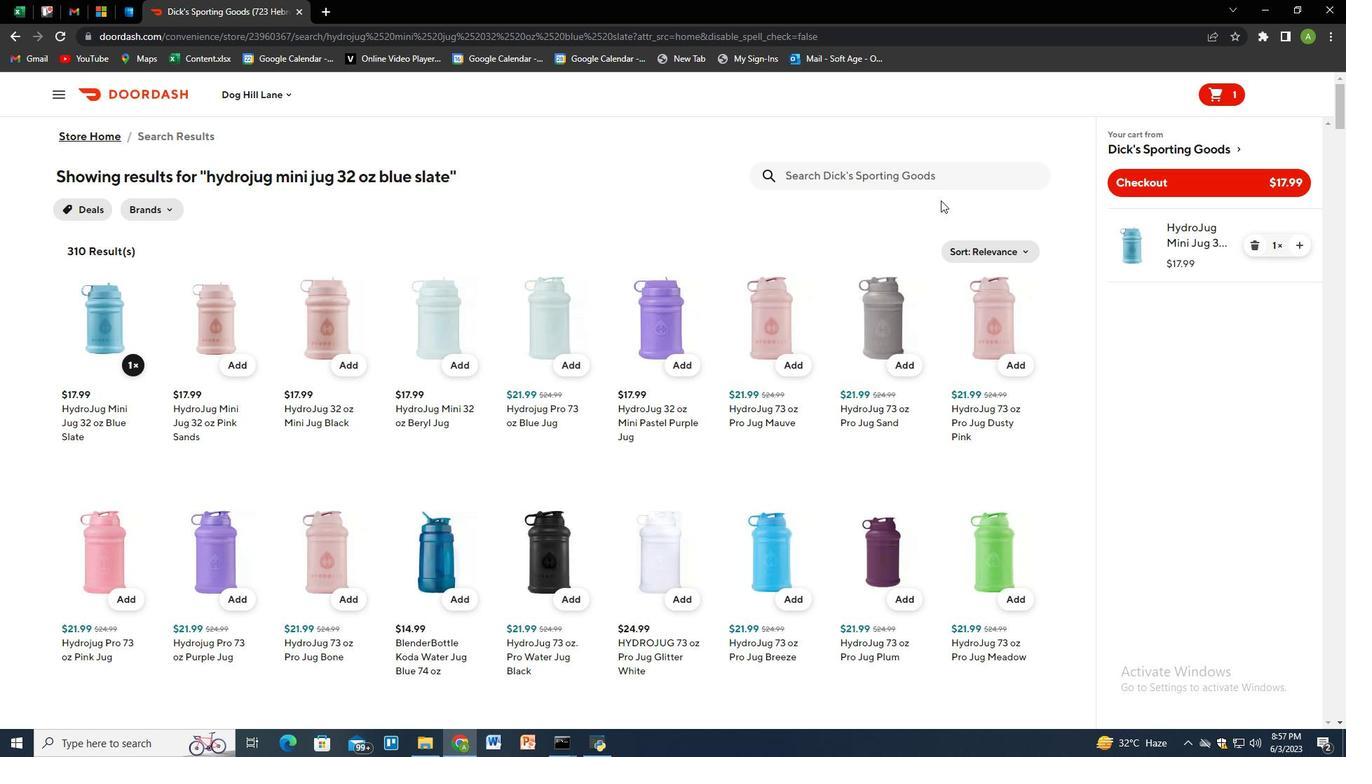 
Action: Mouse pressed left at (926, 185)
Screenshot: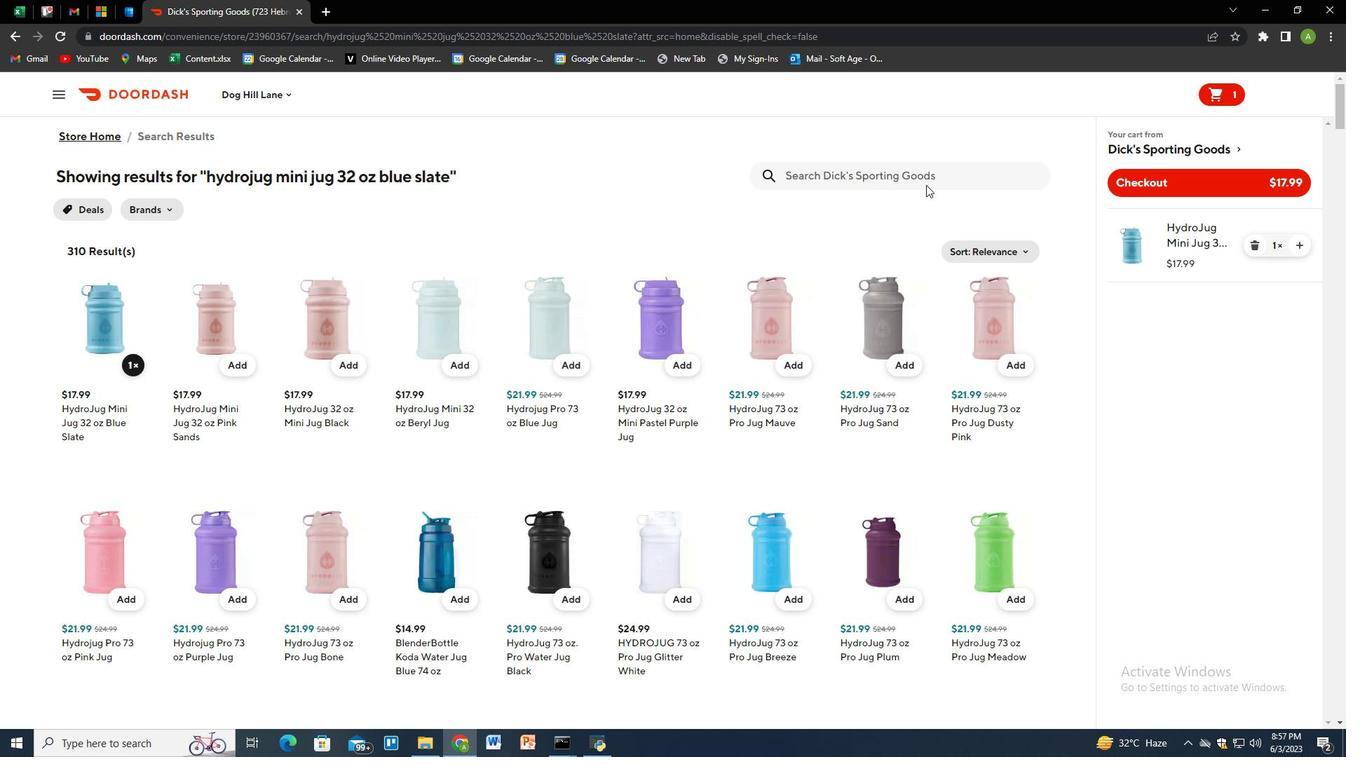 
Action: Key pressed shock<Key.space>doctor<Key.space>boys<Key.shift_r><Key.shift_r><Key.shift_r><Key.shift_r><Key.shift_r><Key.shift_r><Key.shift_r><Key.shift_r><Key.shift_r><Key.shift_r><Key.shift_r><Key.shift_r><Key.shift_r><Key.shift_r><Key.shift_r>"<Key.space>core<Key.space>briefs<Key.space>with<Key.space>bioflex<Key.space>cup<Key.space>white<Key.space>extra<Key.space>small<Key.enter>
Screenshot: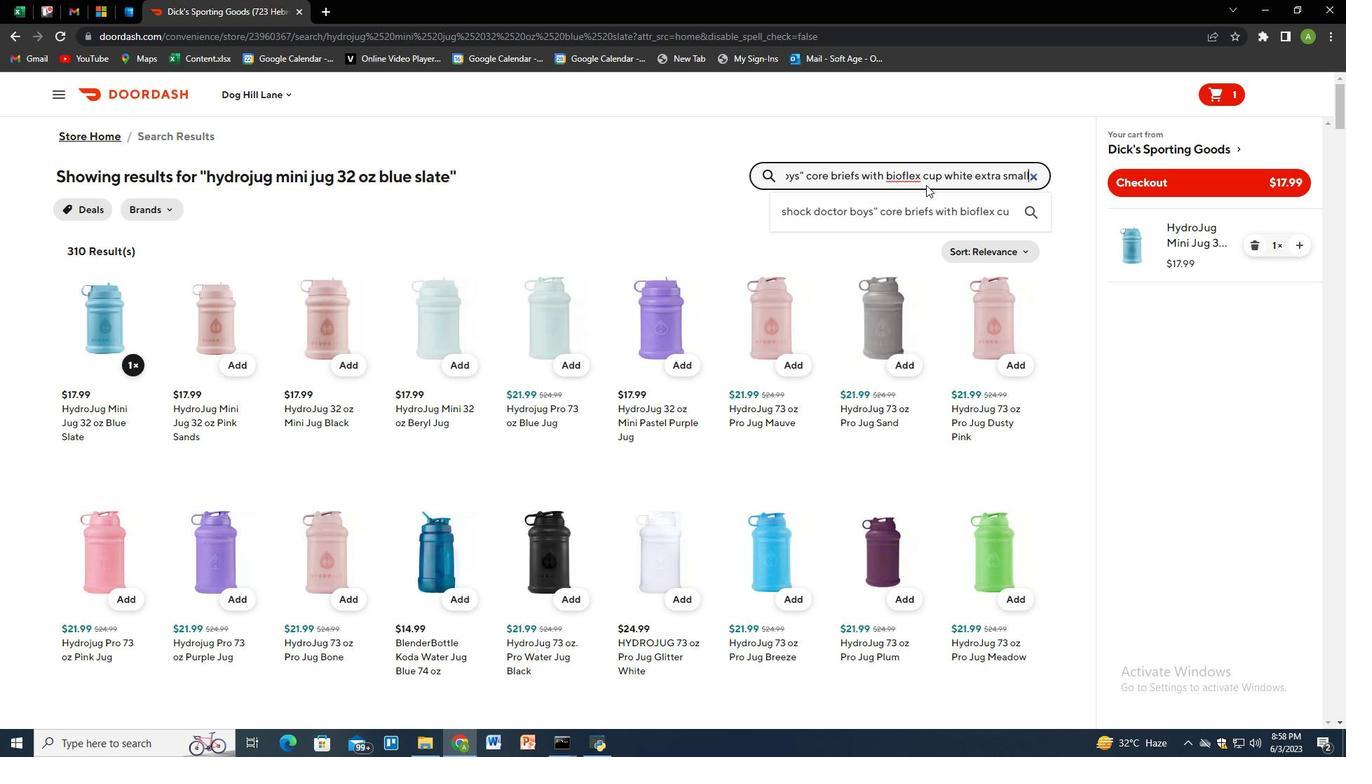 
Action: Mouse moved to (115, 365)
Screenshot: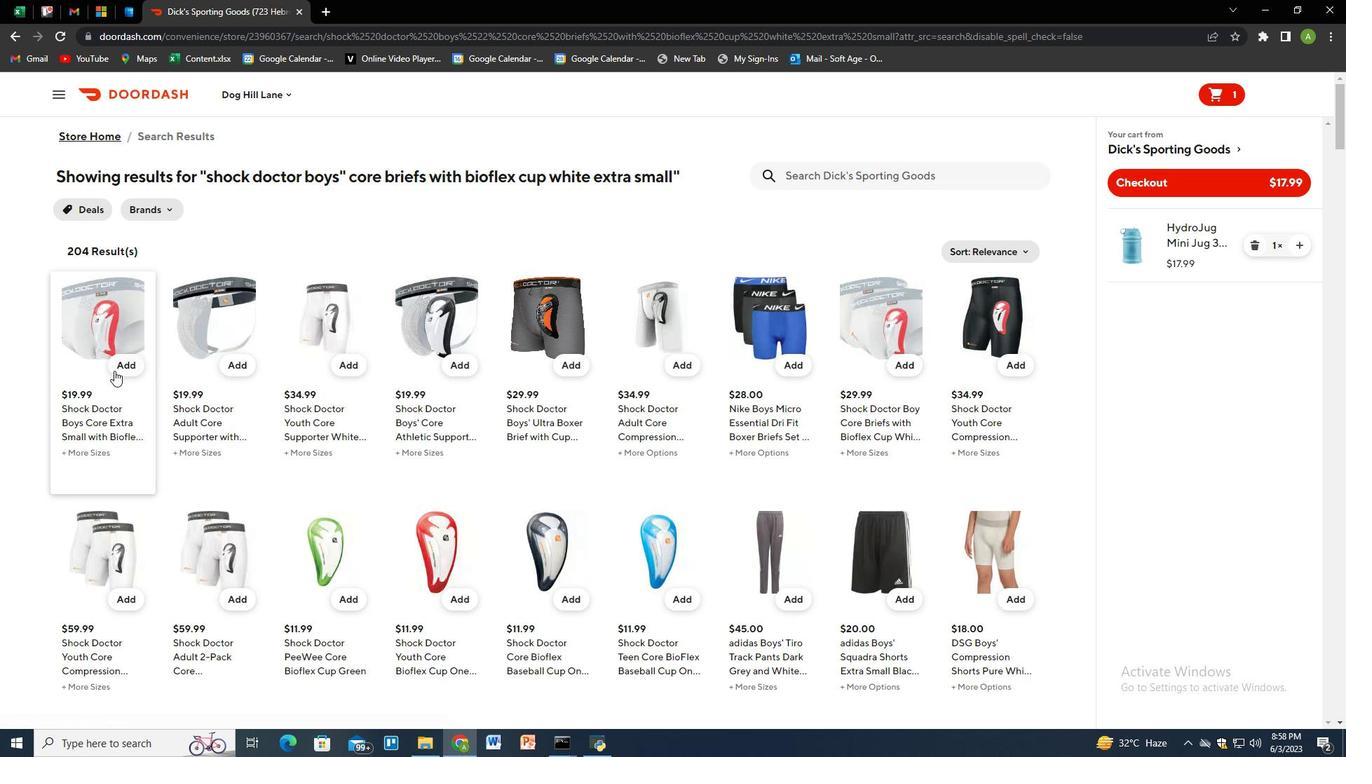 
Action: Mouse pressed left at (115, 365)
Screenshot: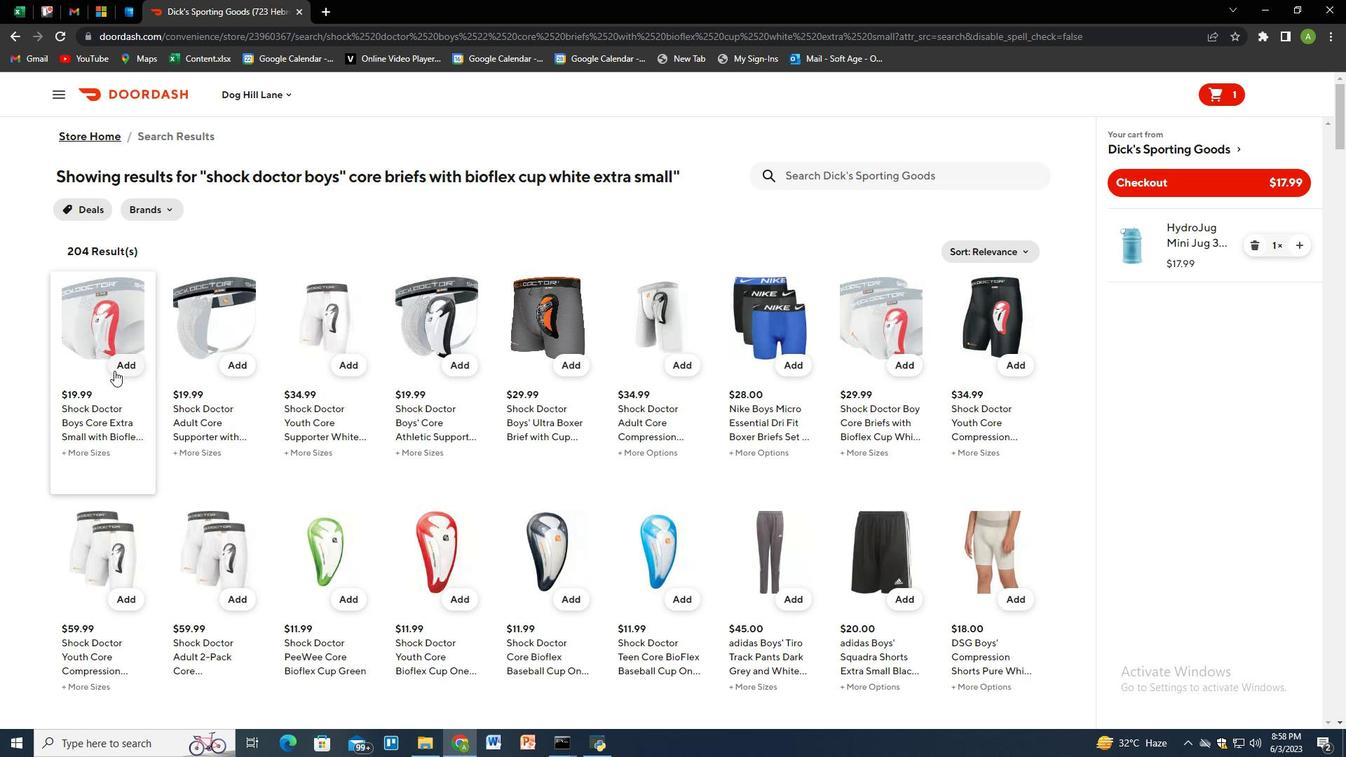 
Action: Mouse moved to (447, 691)
Screenshot: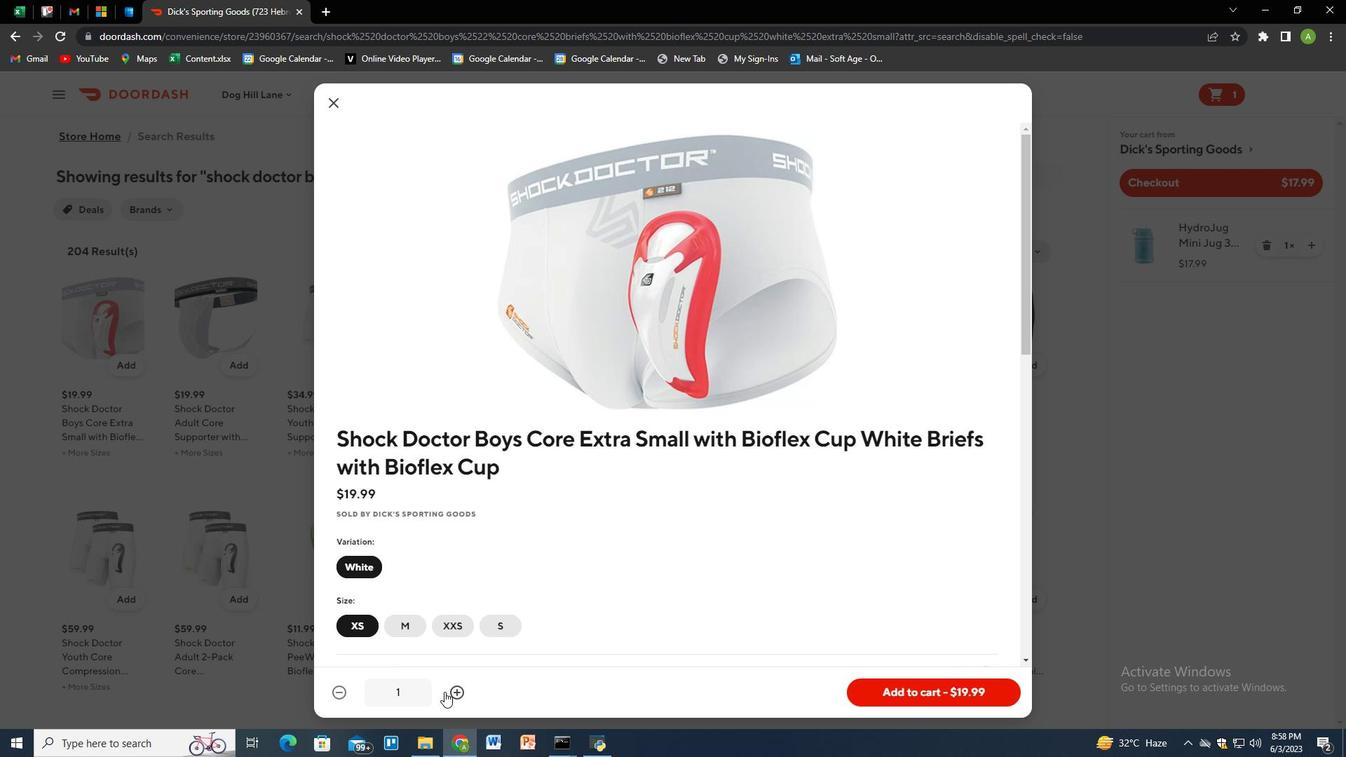 
Action: Mouse pressed left at (447, 691)
Screenshot: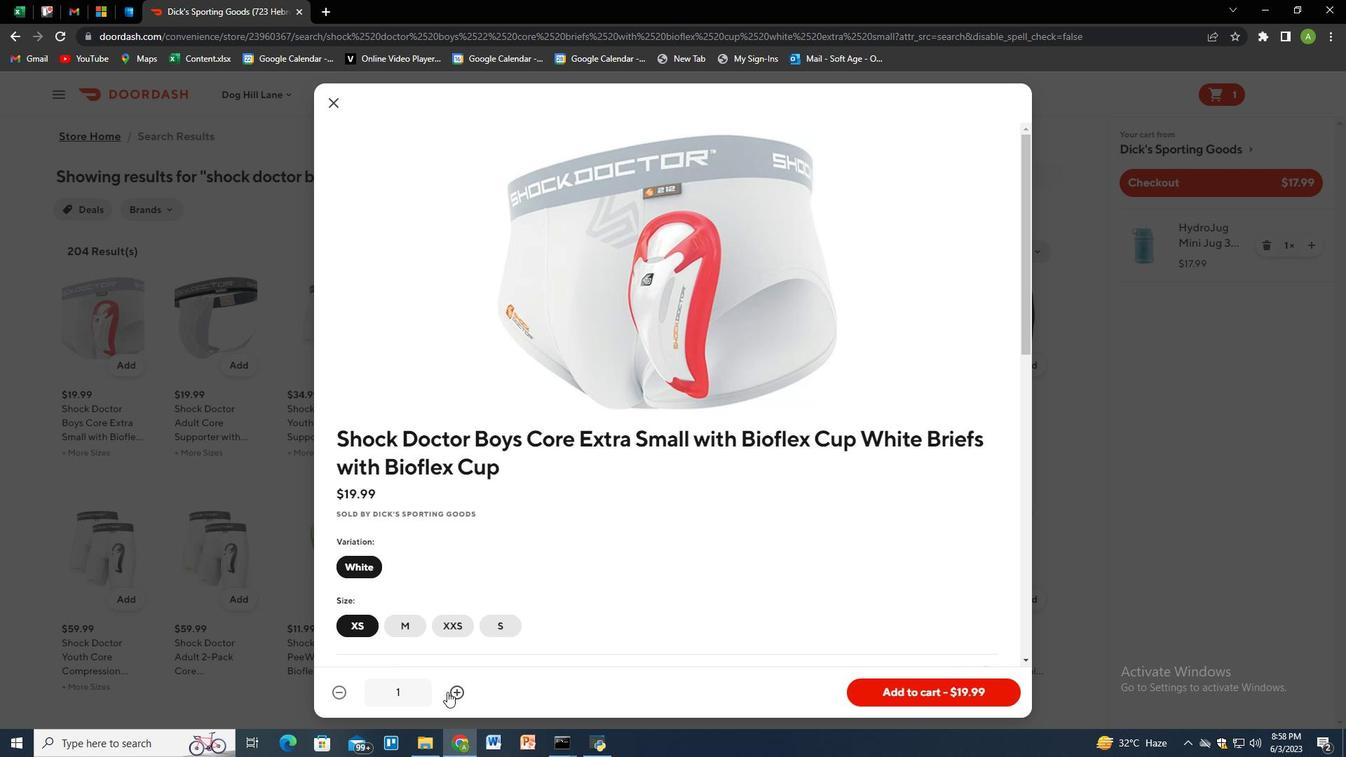 
Action: Mouse moved to (886, 694)
Screenshot: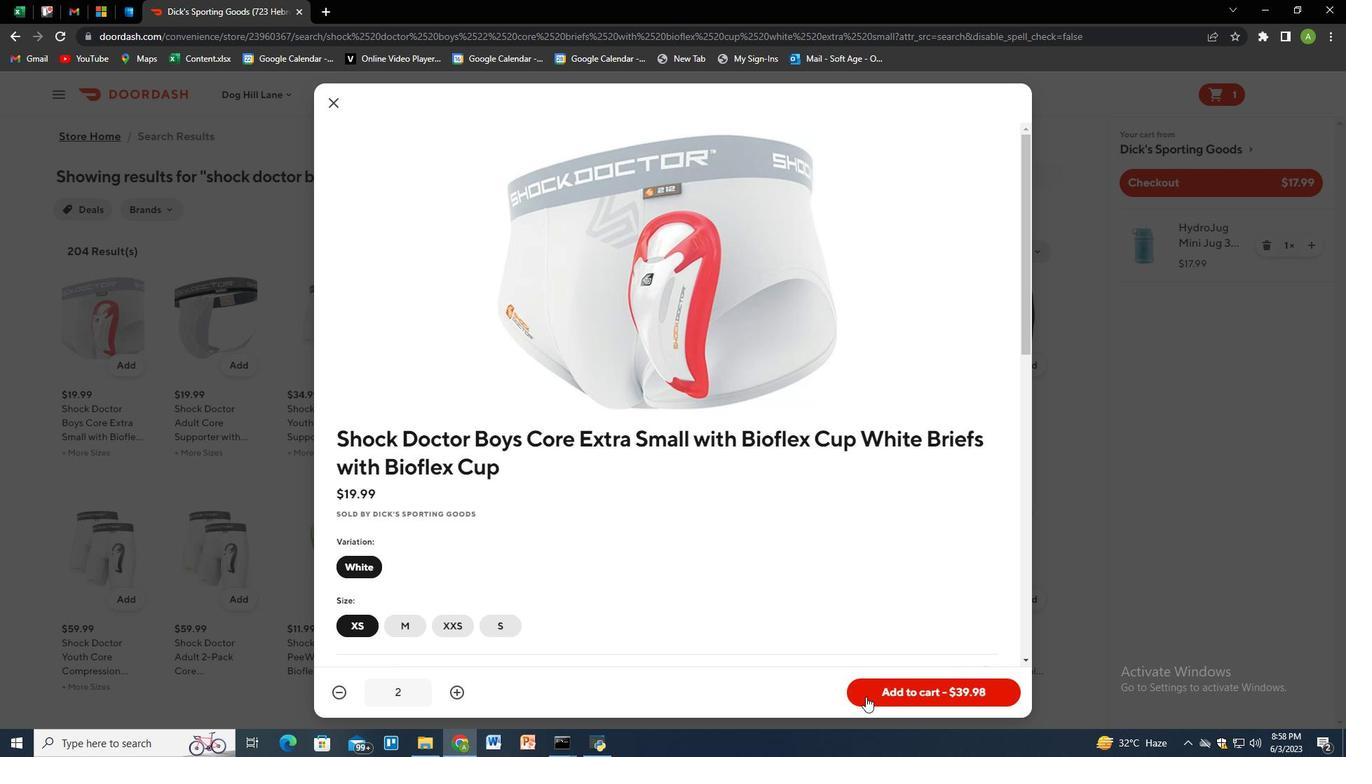 
Action: Mouse pressed left at (886, 694)
Screenshot: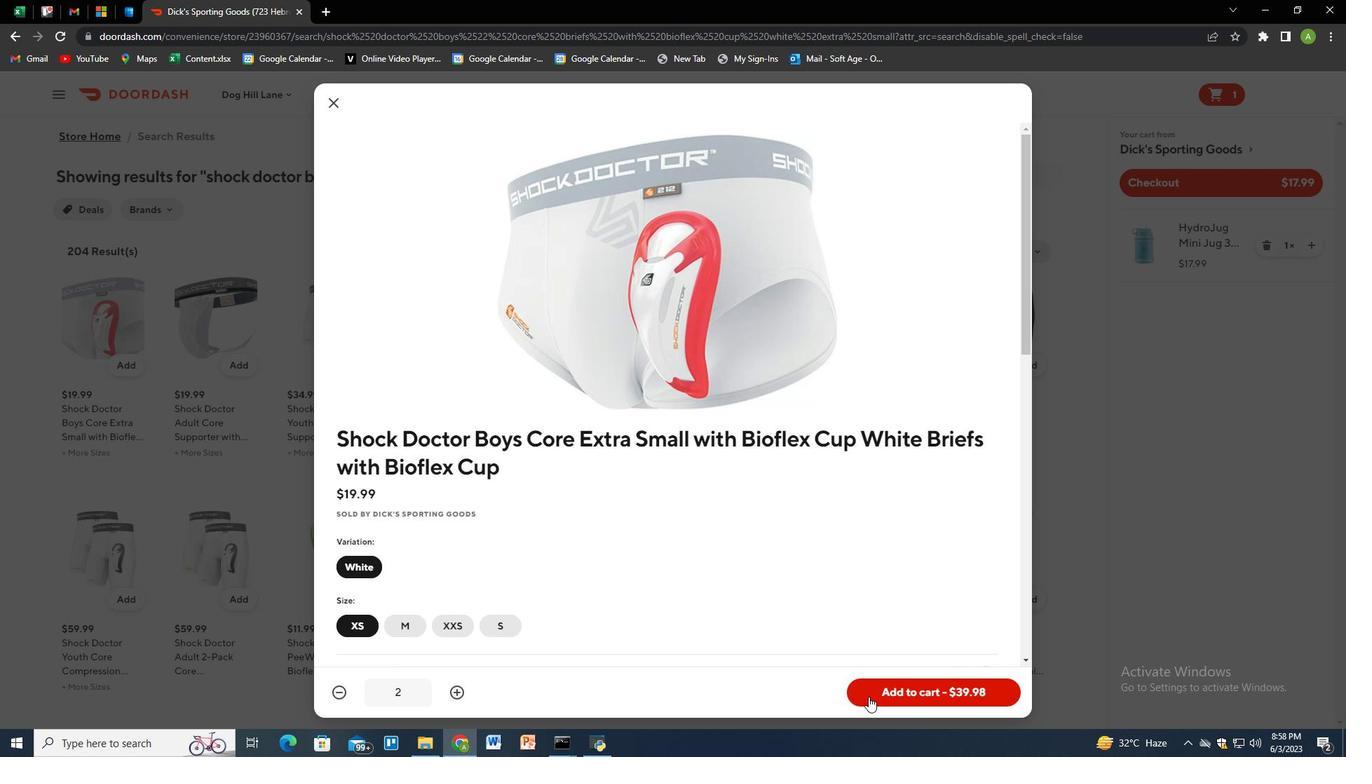
Action: Mouse moved to (866, 175)
Screenshot: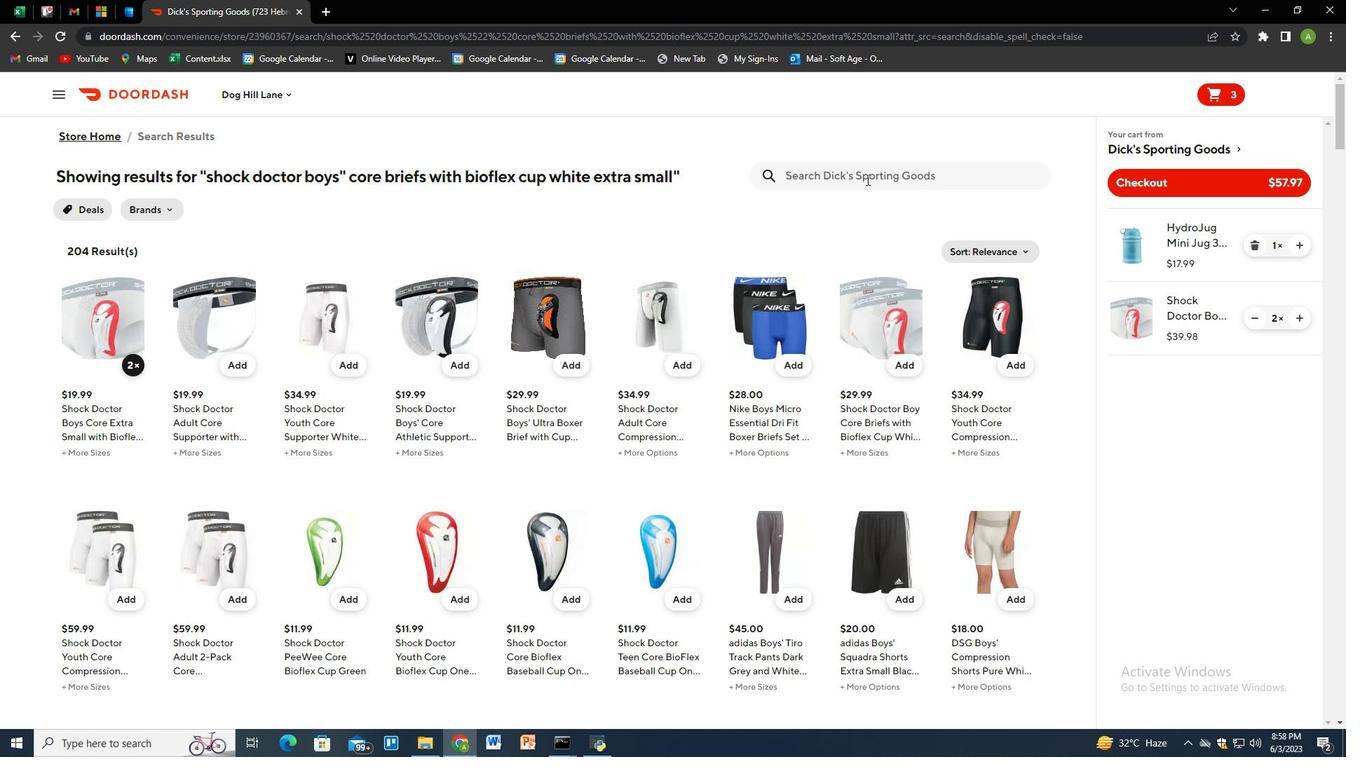 
Action: Mouse pressed left at (866, 175)
Screenshot: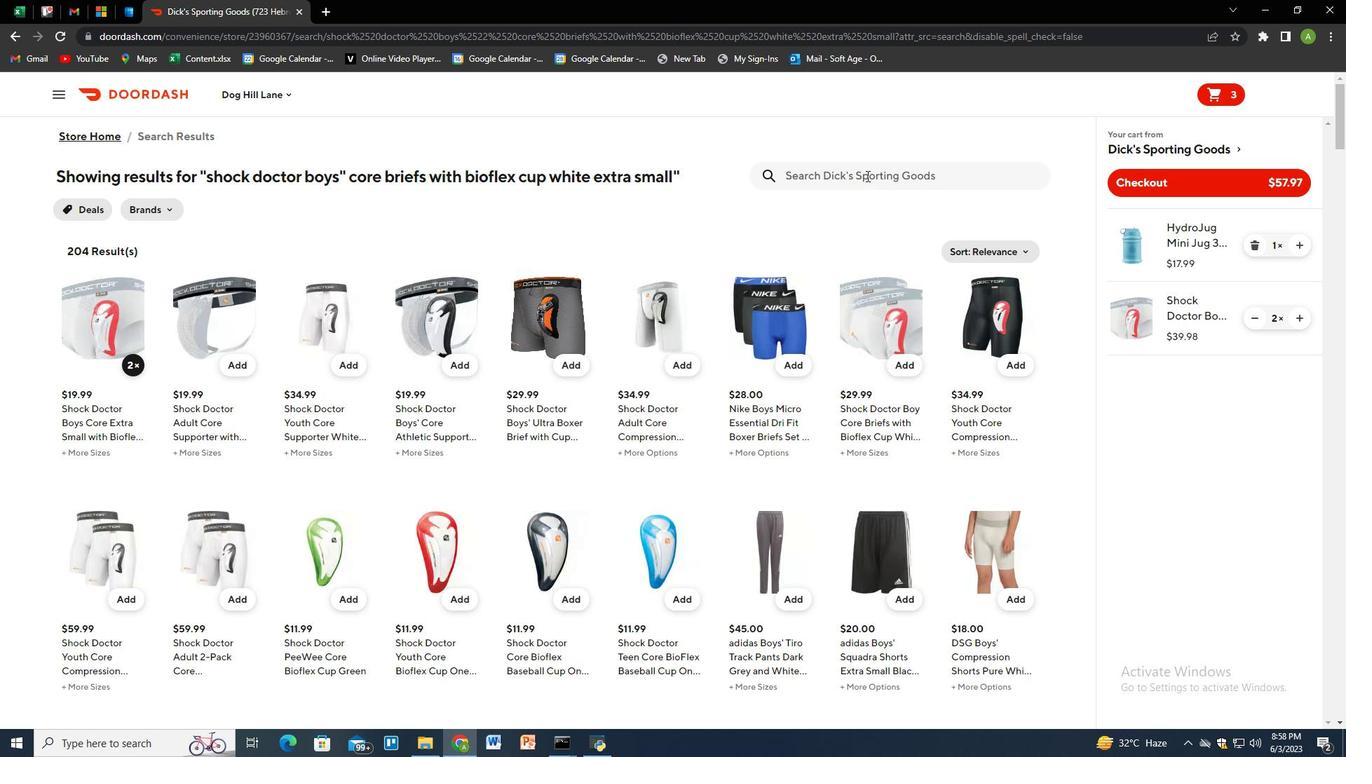 
Action: Key pressed yeti<Key.space>rambler<Key.space>mug<Key.space>with<Key.space>magslider<Key.space>lid<Key.space>14<Key.space>oz<Key.space>ni<Key.backspace>ordic<Key.space>purple<Key.enter>
Screenshot: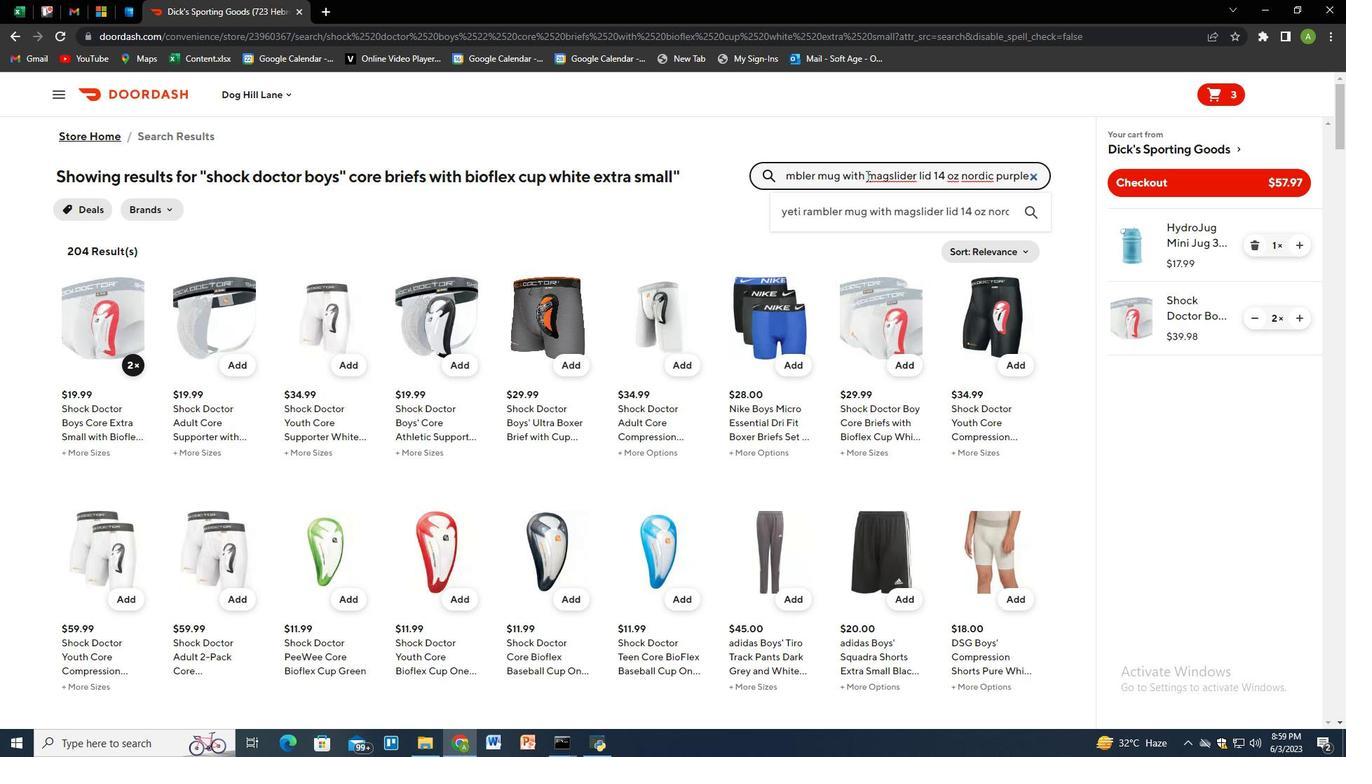 
Action: Mouse moved to (123, 361)
Screenshot: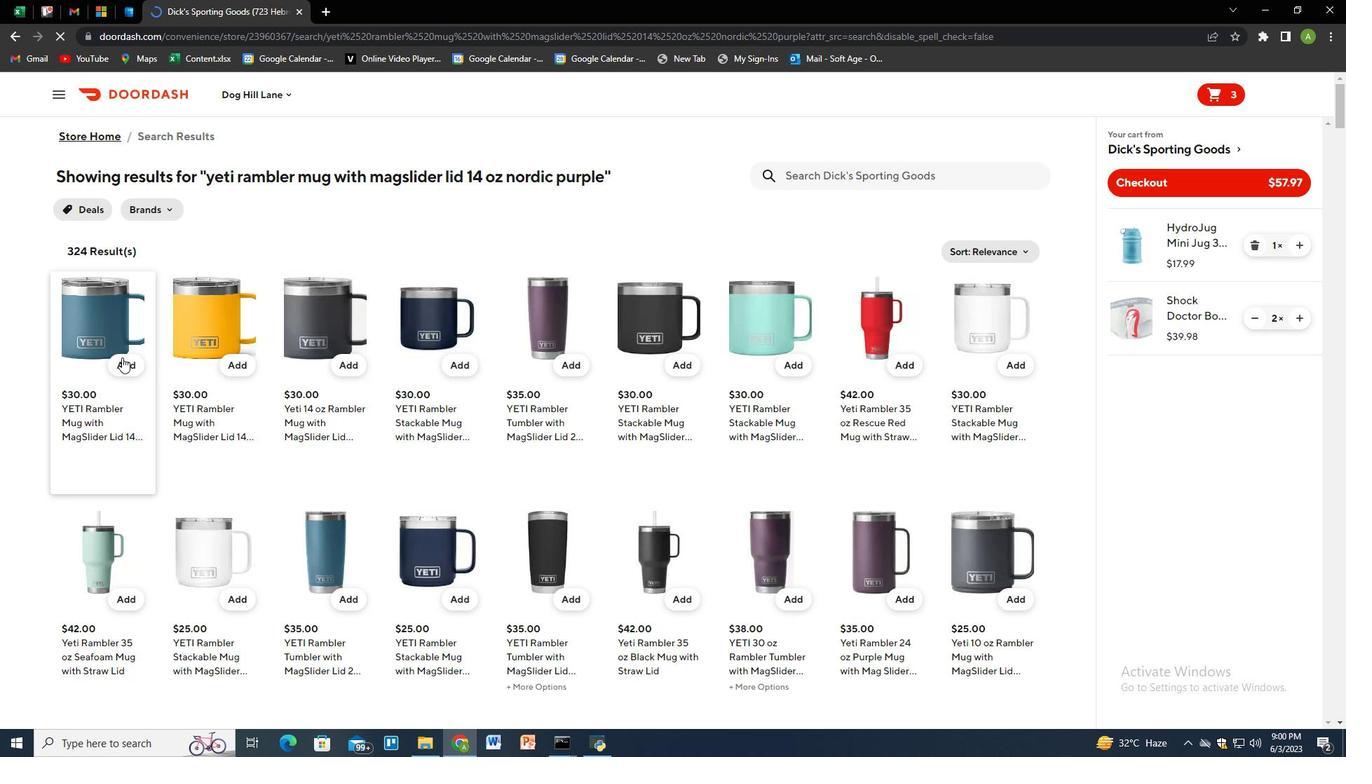 
Action: Mouse pressed left at (123, 361)
Screenshot: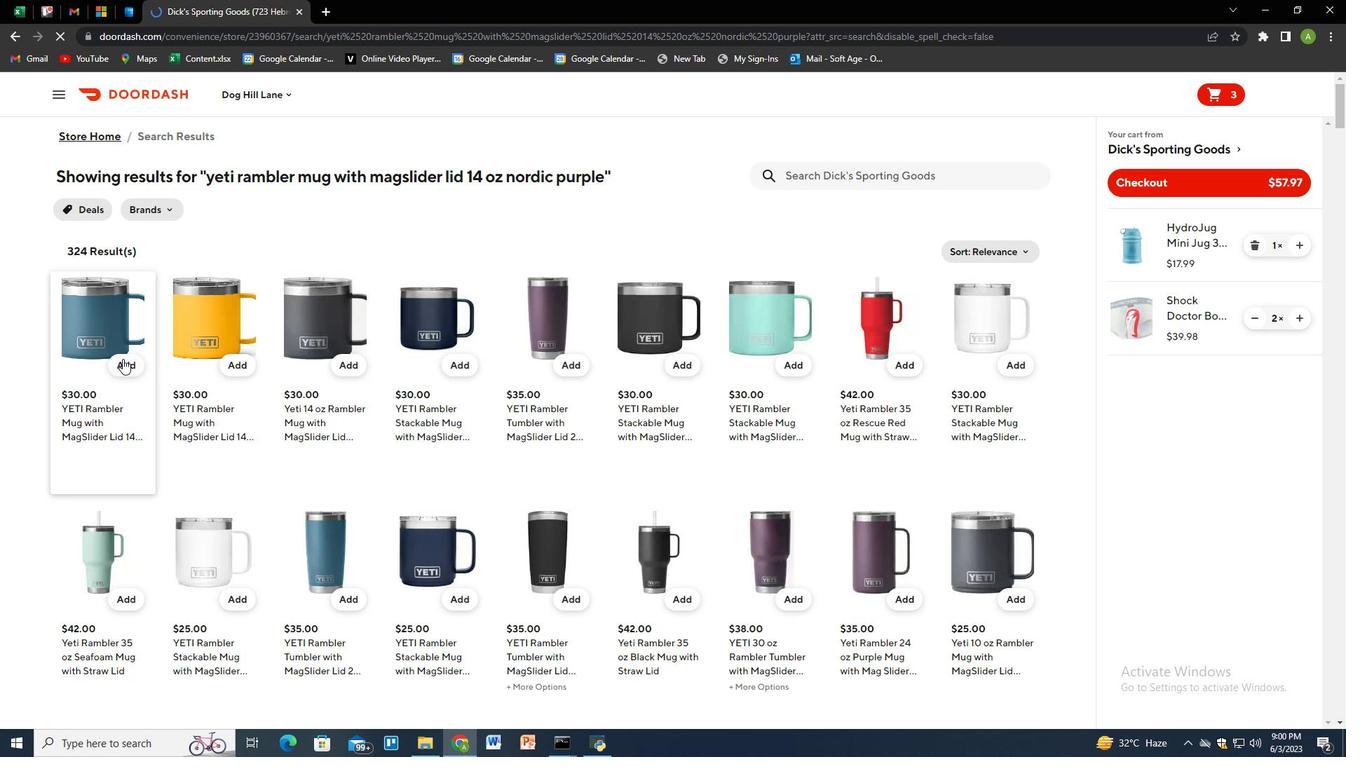 
Action: Mouse moved to (1297, 386)
Screenshot: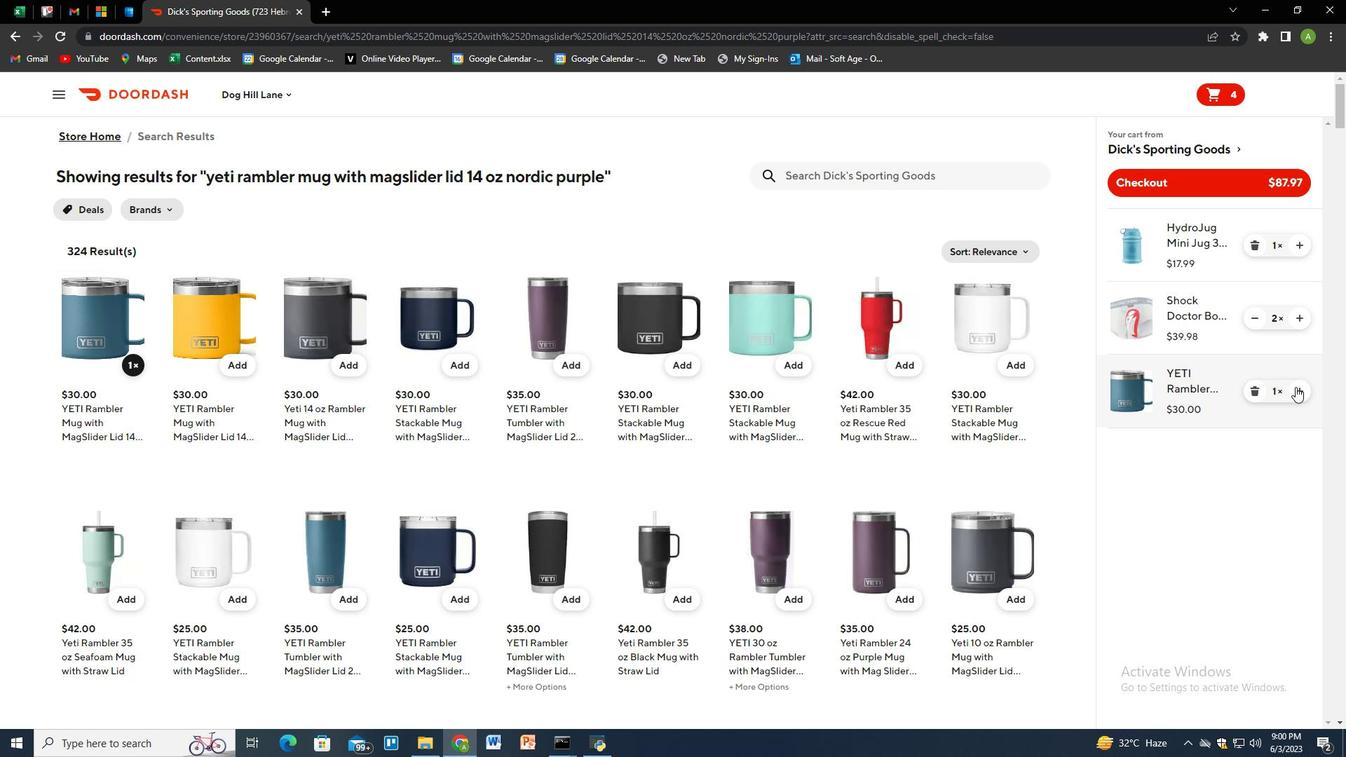 
Action: Mouse pressed left at (1297, 386)
Screenshot: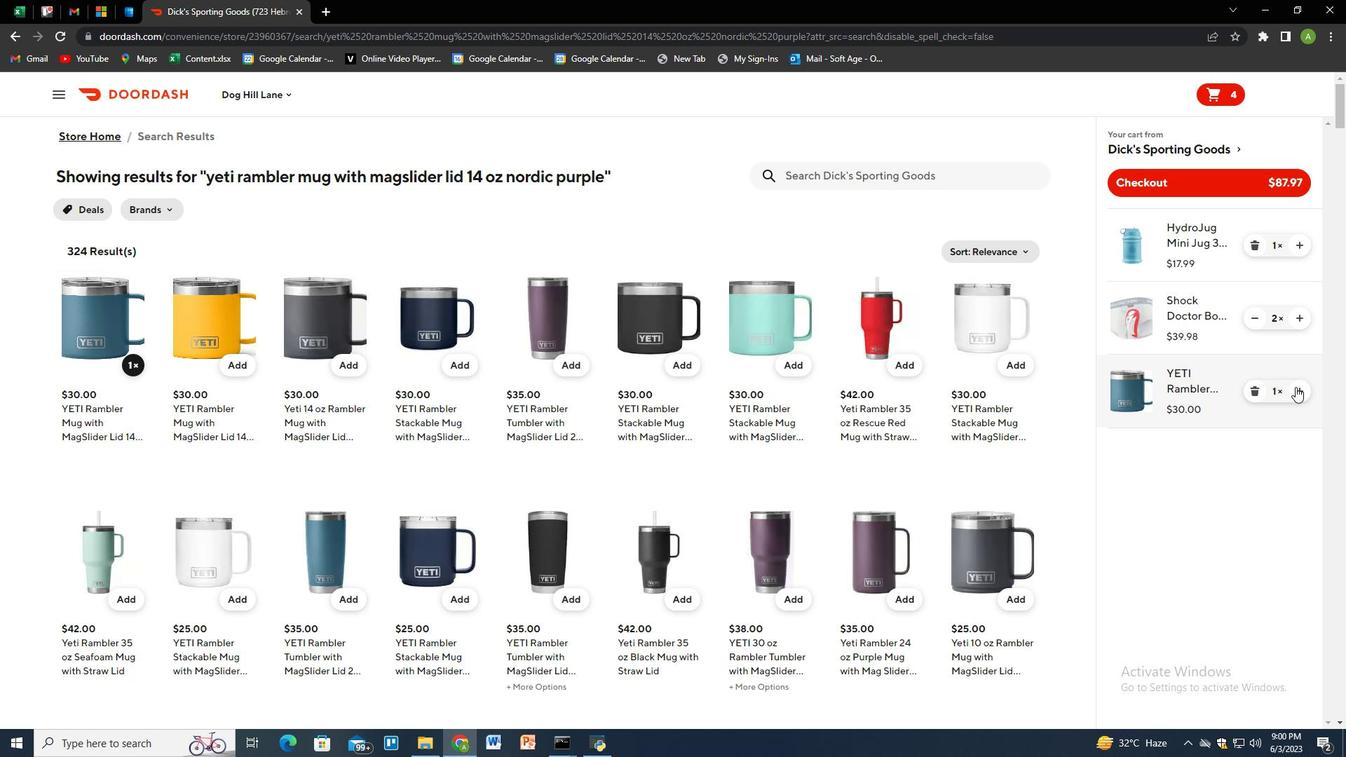 
Action: Mouse pressed left at (1297, 386)
Screenshot: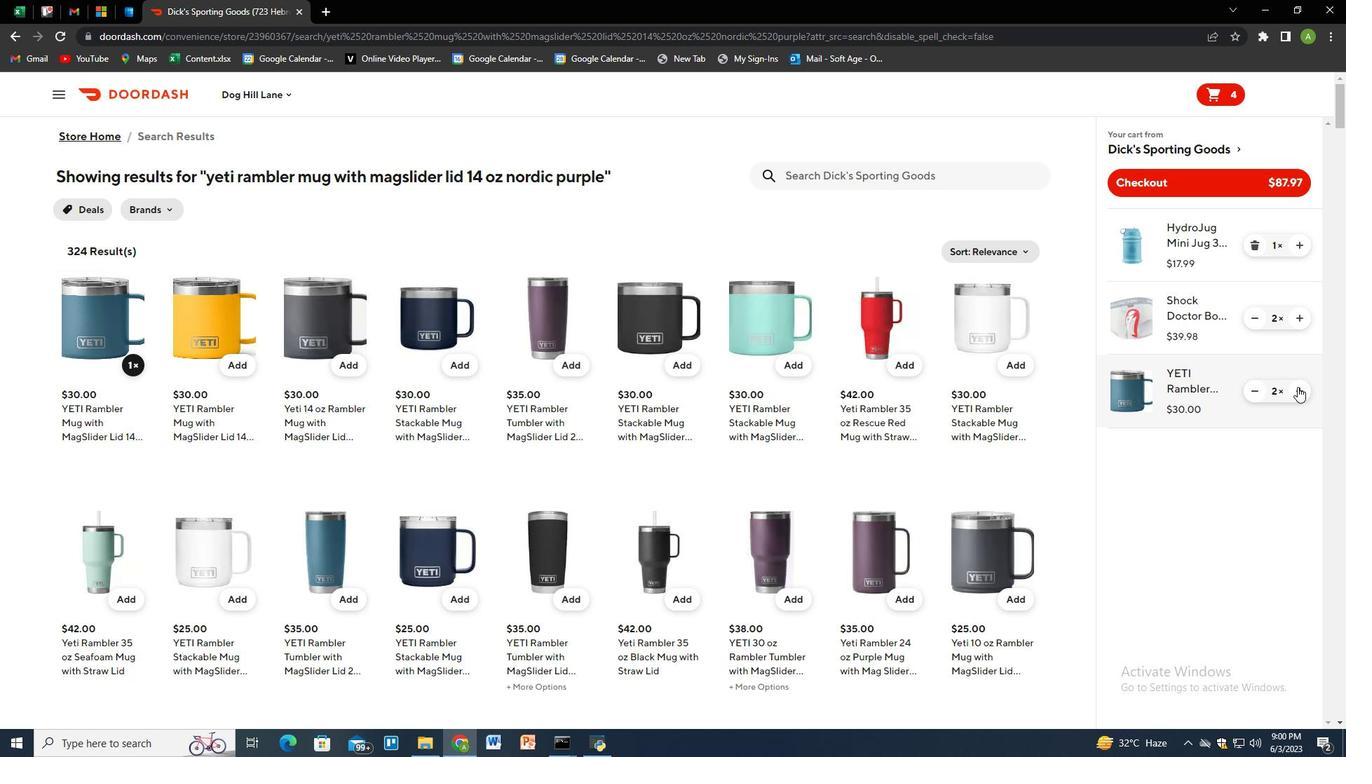 
Action: Mouse moved to (878, 180)
Screenshot: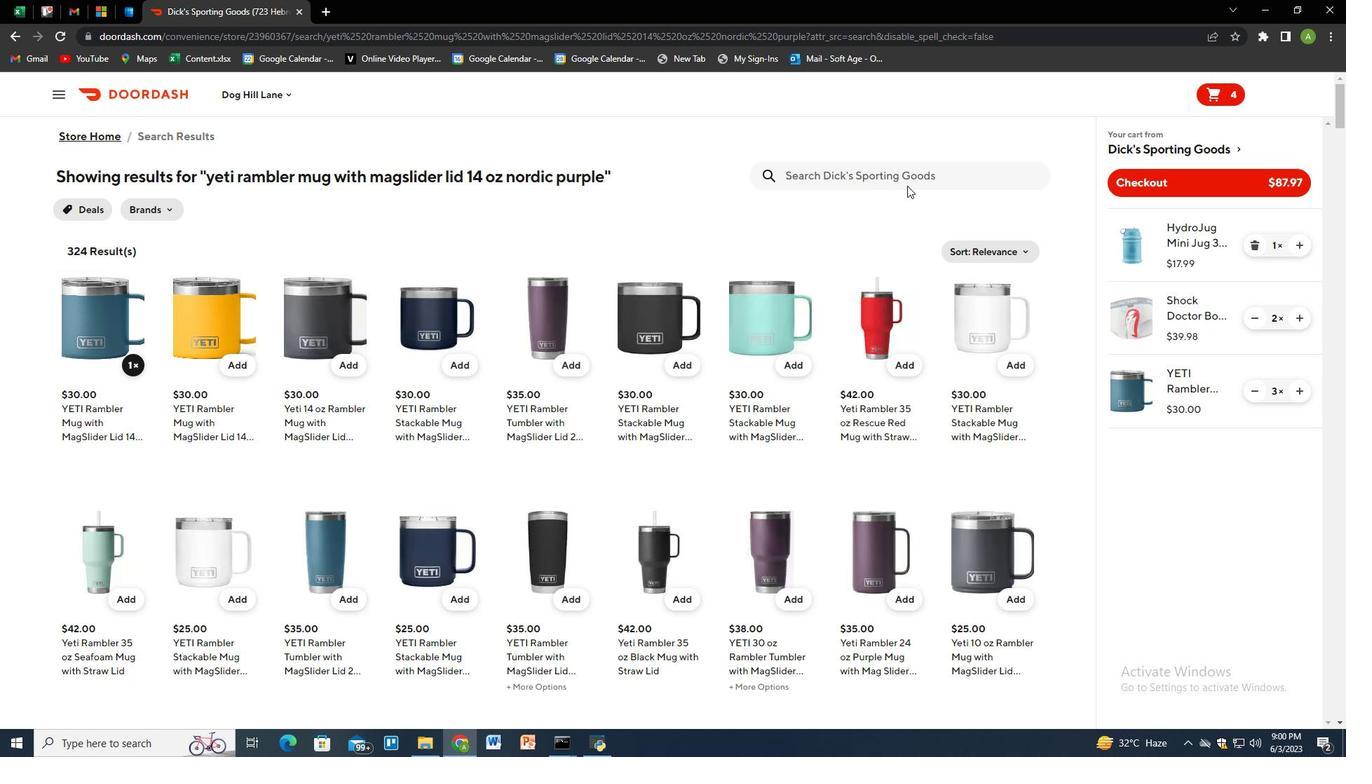 
Action: Mouse pressed left at (878, 180)
Screenshot: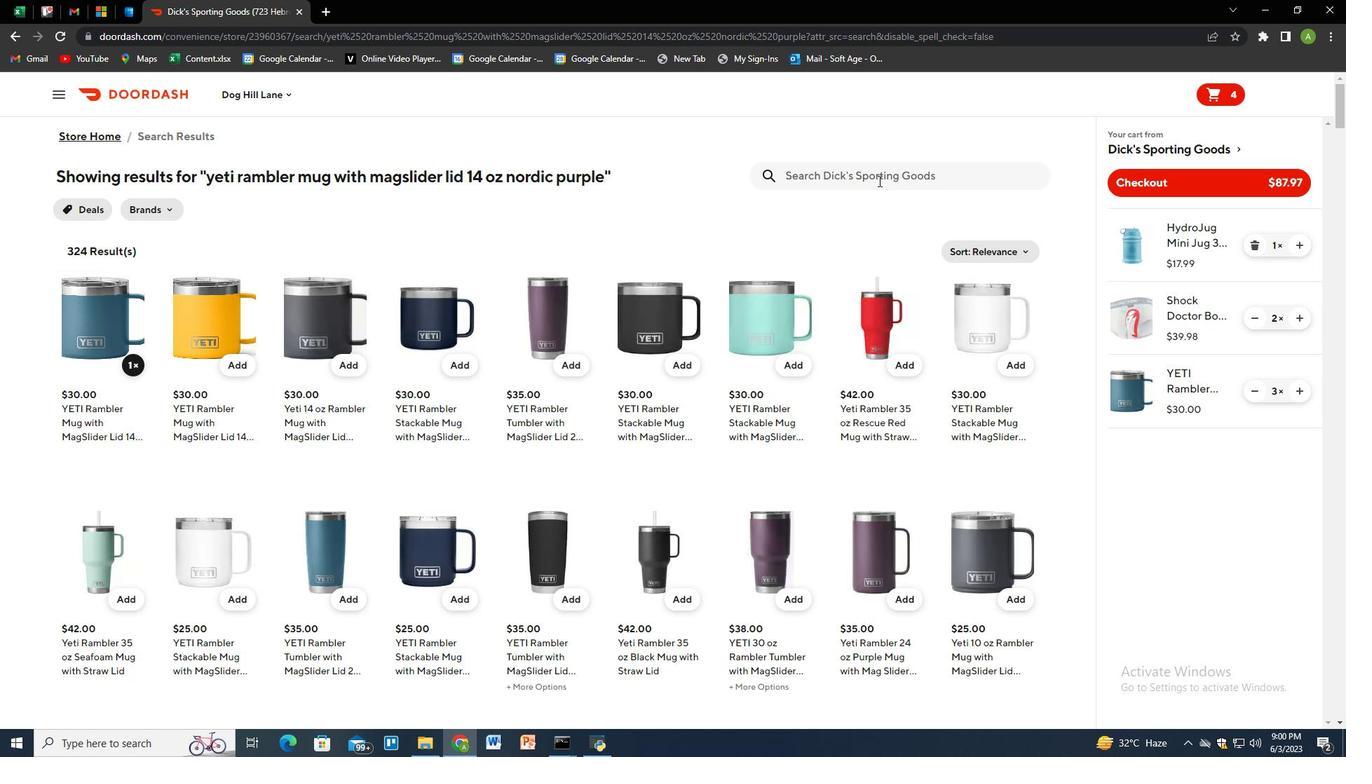
Action: Mouse moved to (864, 706)
Screenshot: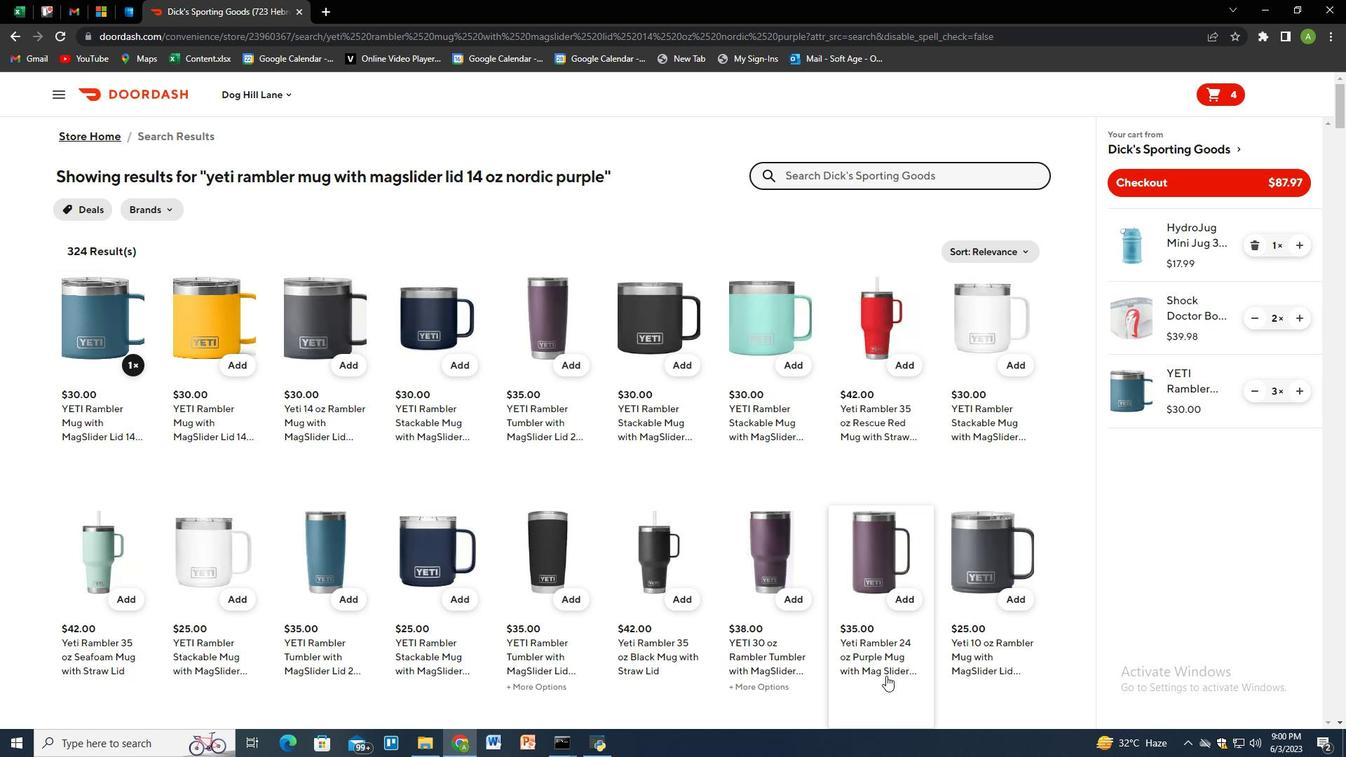 
Action: Key pressed hoka<Key.space>one<Key.space>one<Key.space>women<Key.shift_r><Key.shift_r><Key.shift_r><Key.shift_r><Key.shift_r><Key.shift_r><Key.shift_r><Key.shift_r>"s<Key.space>arahi<Key.space>6<Key.space>running<Key.space>shoes<Key.space>blue<Key.space>size<Key.space>9.5<Key.space>medium<Key.space>wldth<Key.enter><Key.enter>
Screenshot: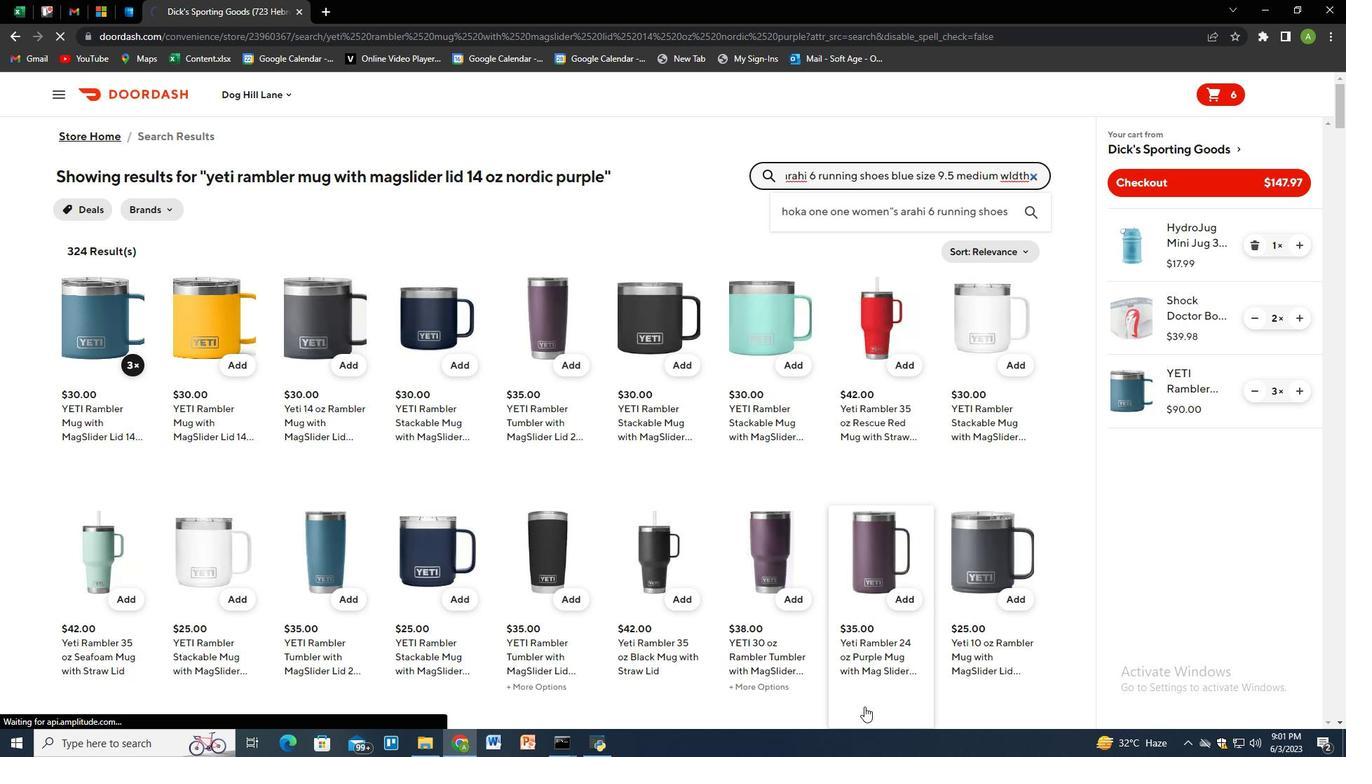
Action: Mouse moved to (131, 362)
Screenshot: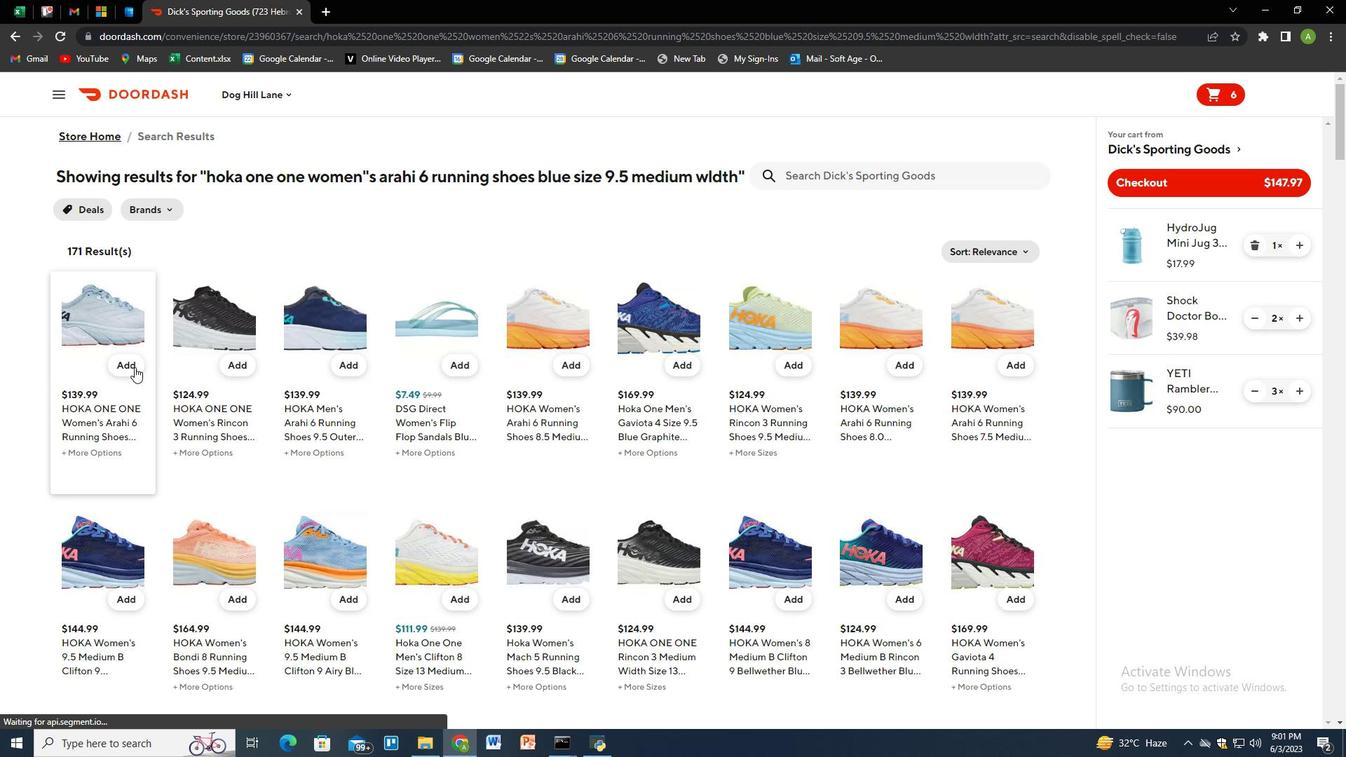 
Action: Mouse pressed left at (131, 362)
Screenshot: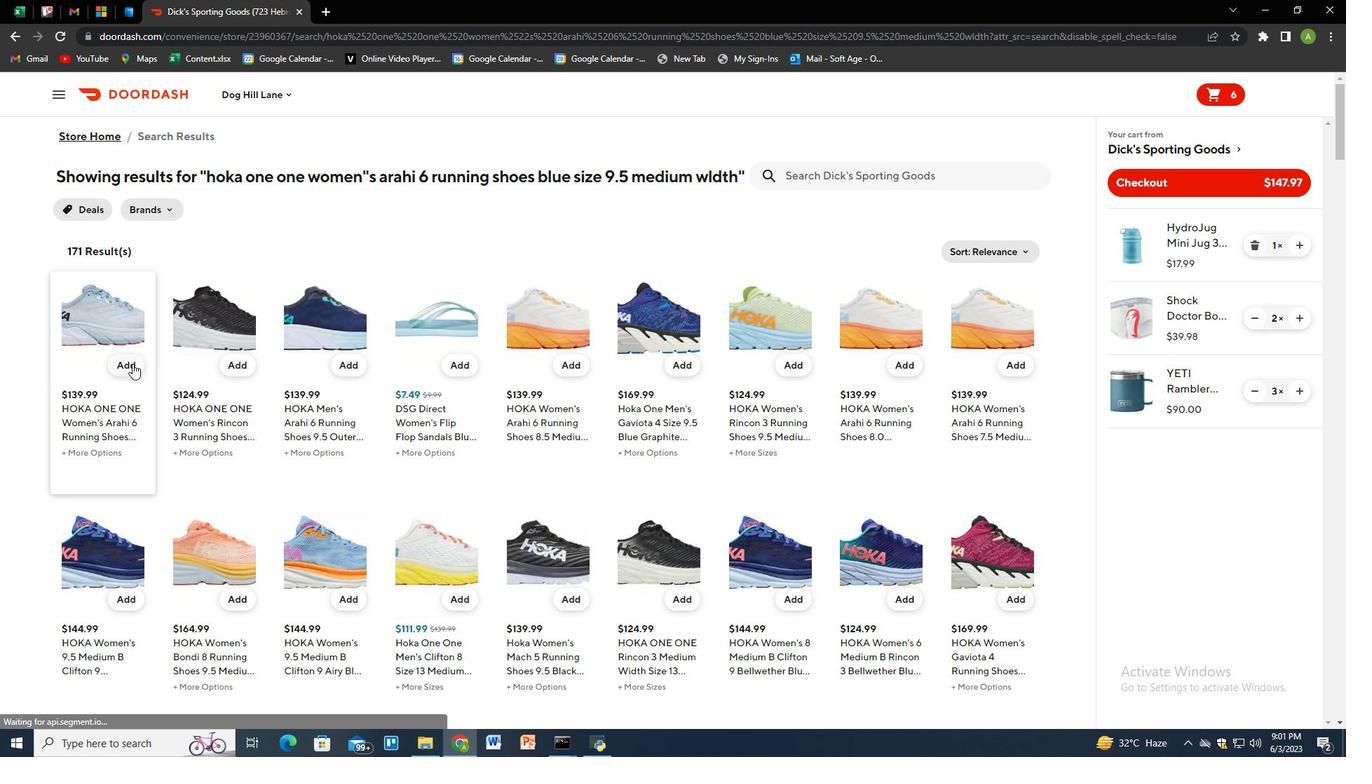 
Action: Mouse moved to (879, 687)
Screenshot: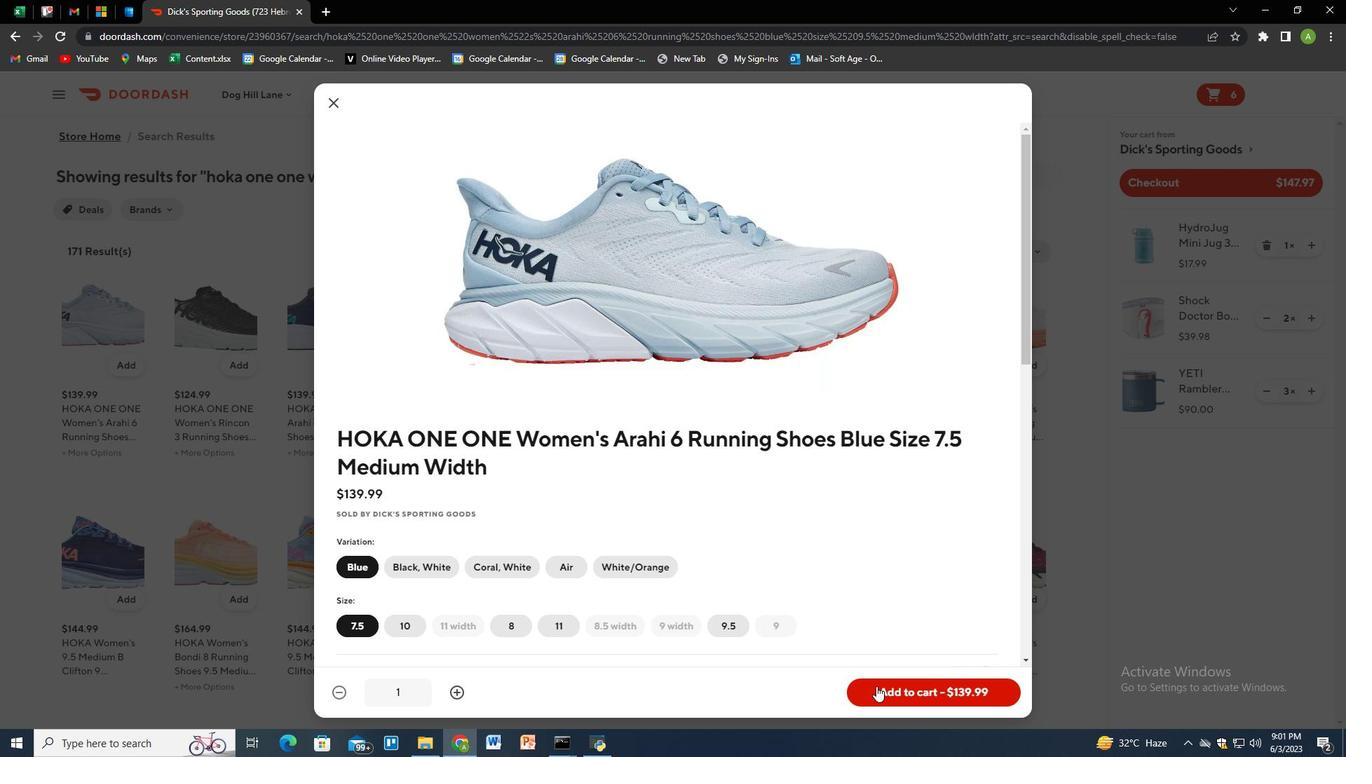 
Action: Mouse pressed left at (879, 687)
Screenshot: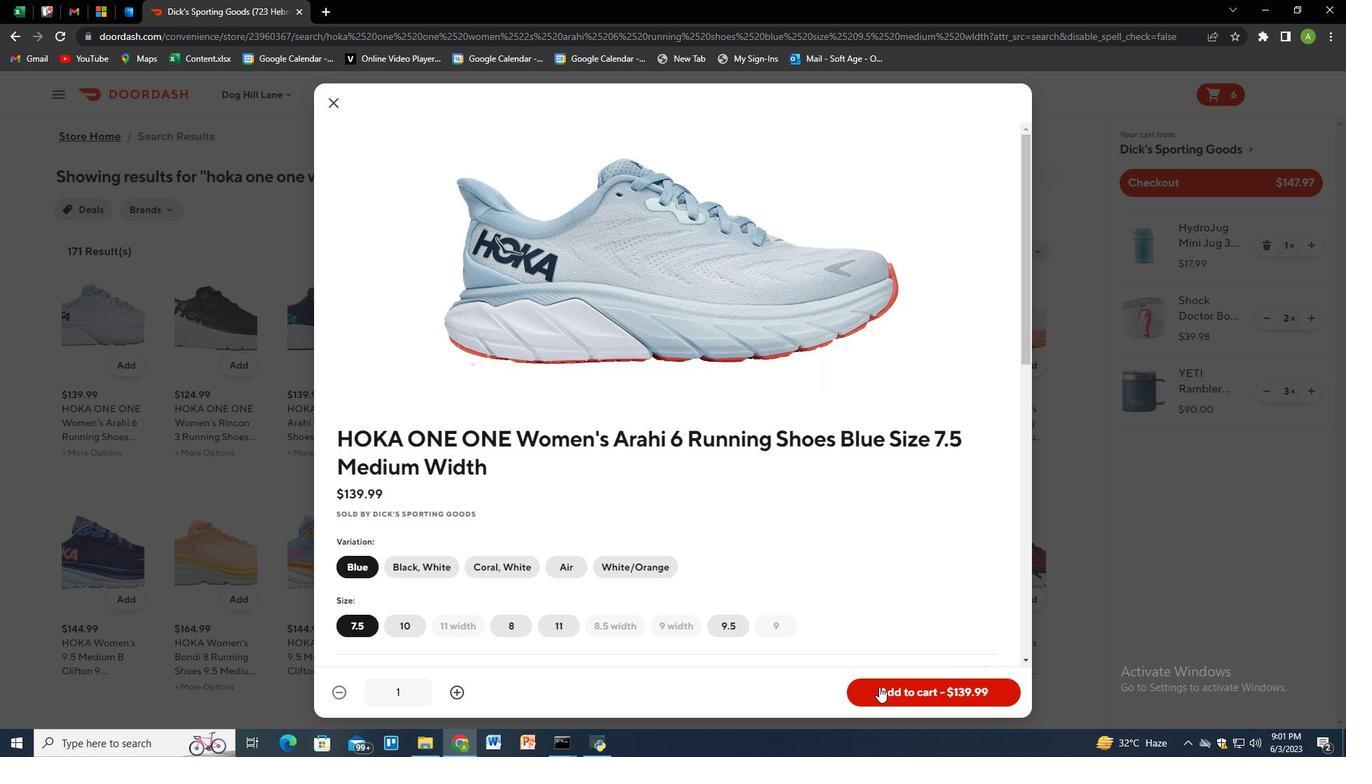
Action: Mouse moved to (903, 174)
Screenshot: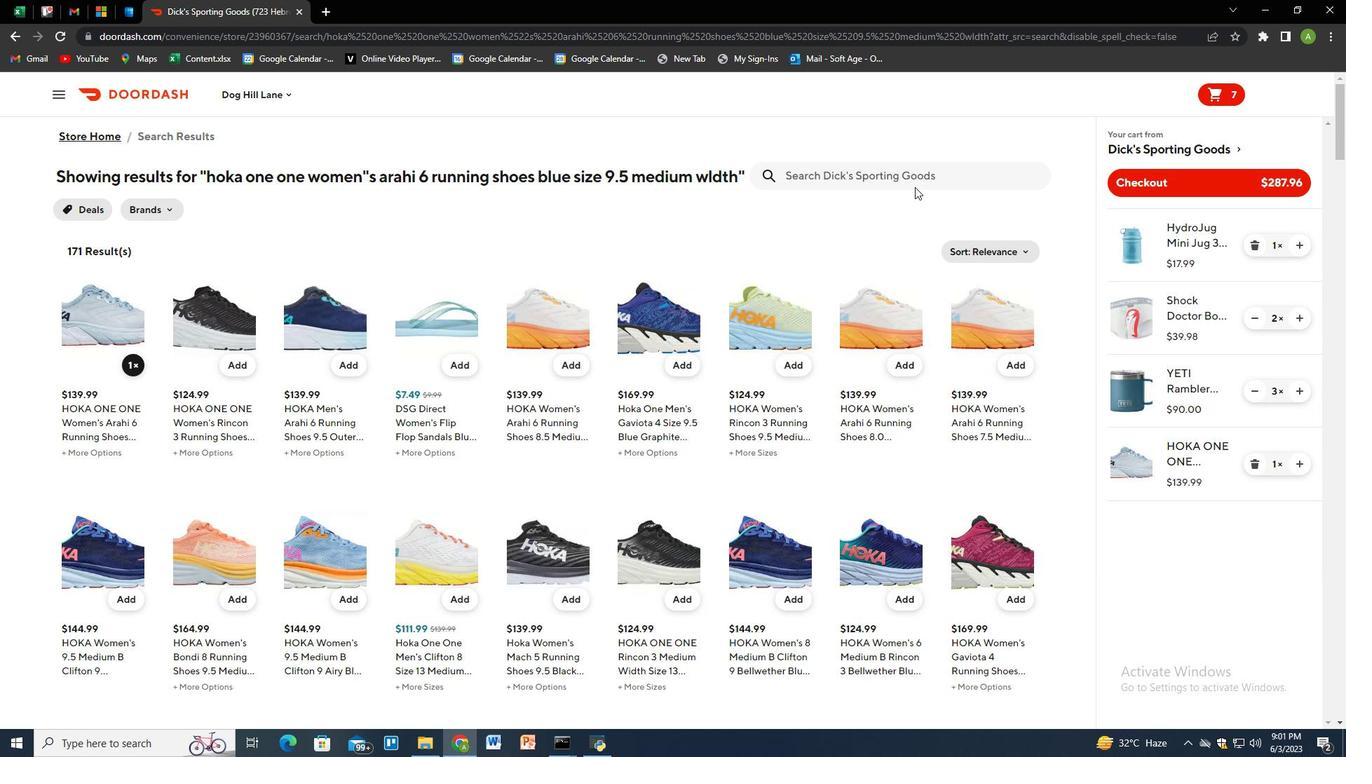 
Action: Mouse pressed left at (903, 174)
Screenshot: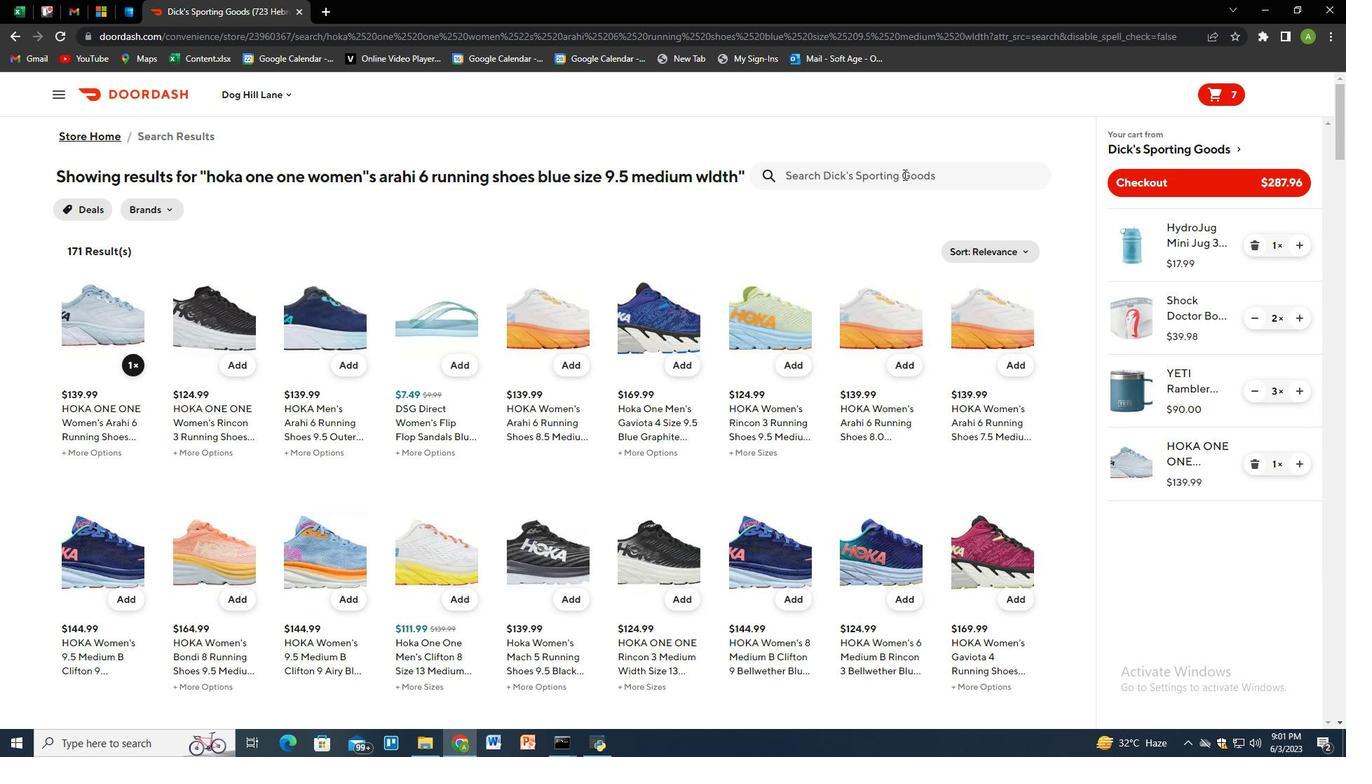 
Action: Key pressed everlast<Key.space>pro<Key.space>style<Key.space>elite<Key.space>f<Key.backspace>gloves<Key.space>14<Key.space>oz<Key.space>black<Key.enter>
Screenshot: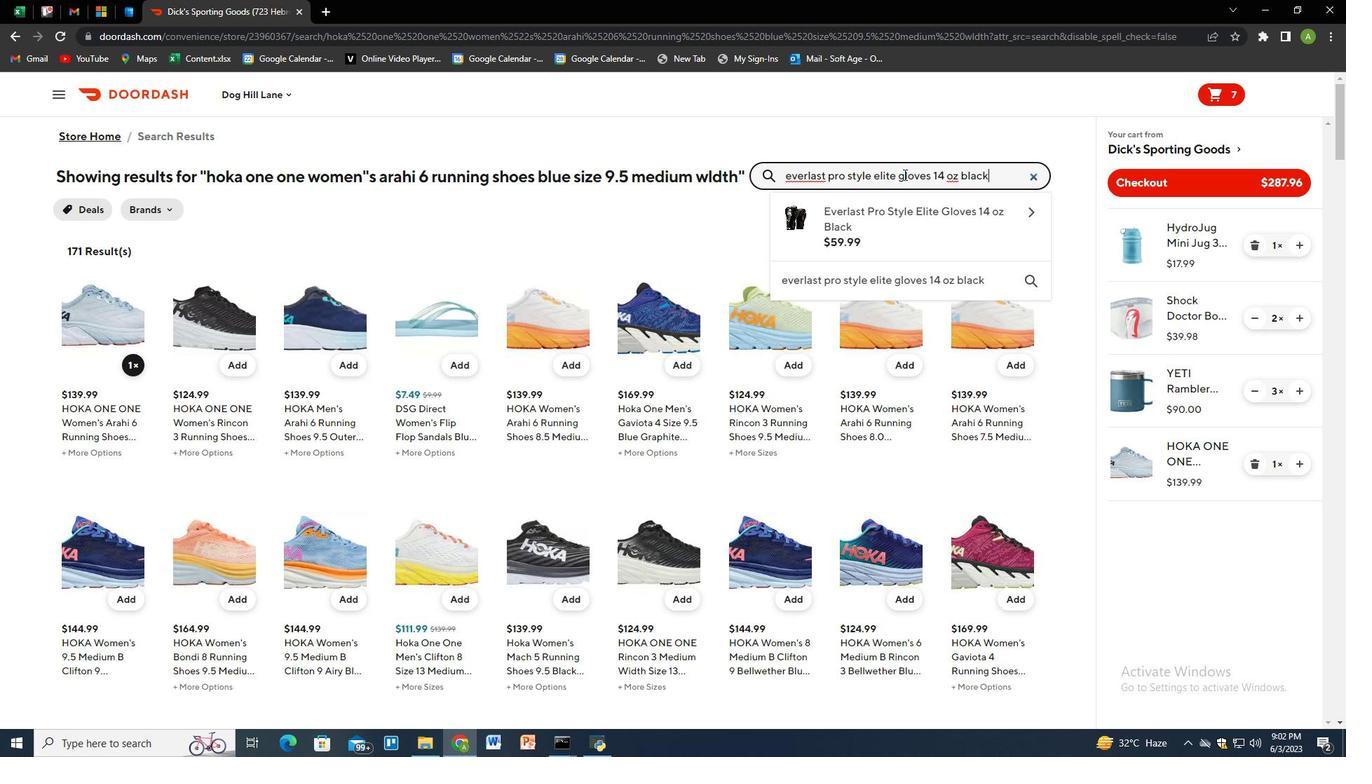 
Action: Mouse moved to (131, 361)
Screenshot: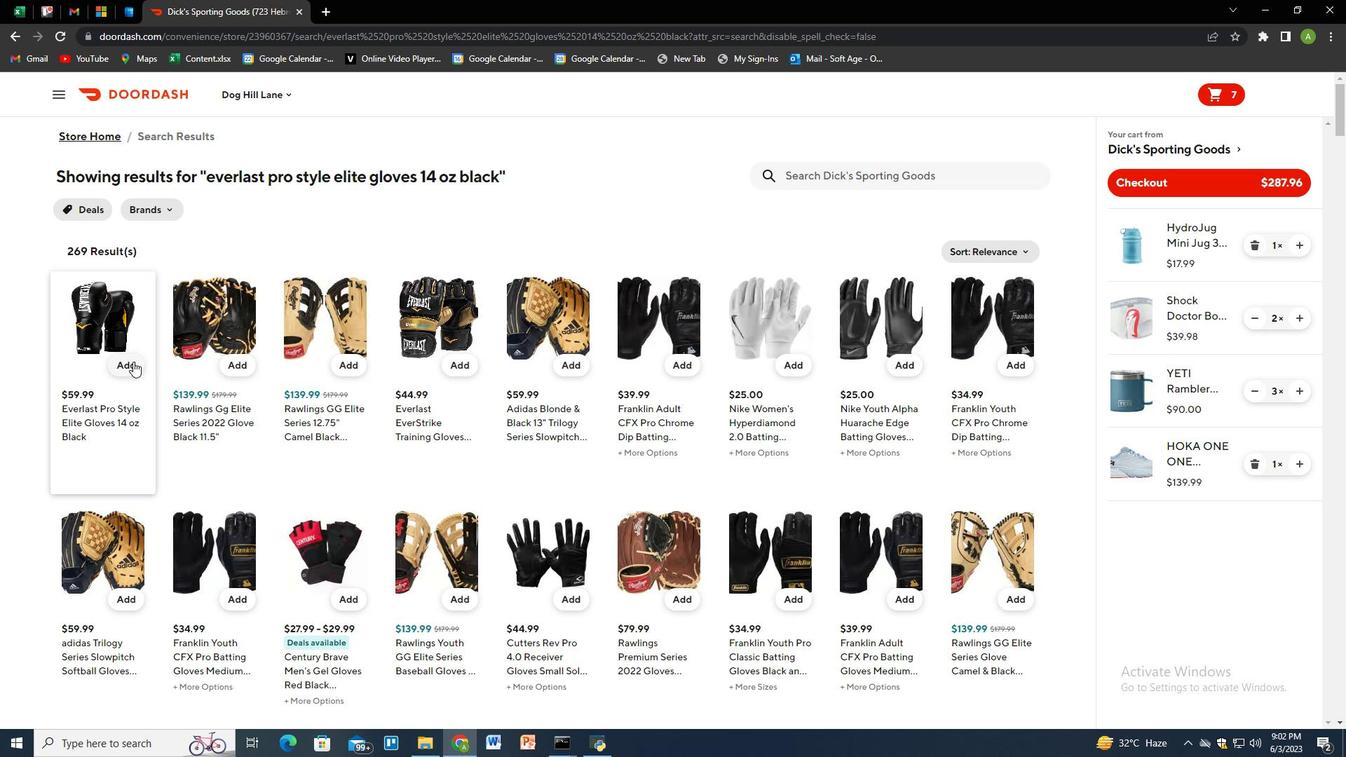 
Action: Mouse pressed left at (131, 361)
Screenshot: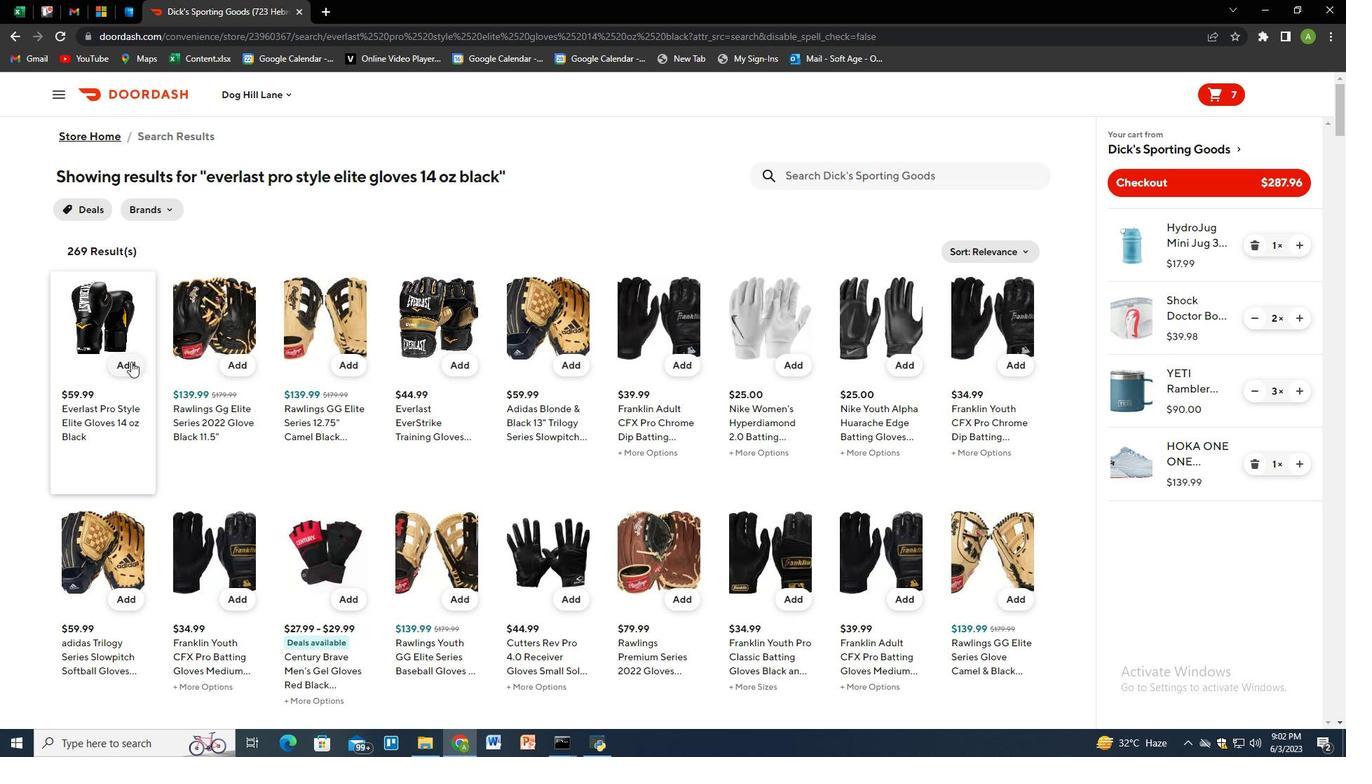 
Action: Mouse moved to (1307, 538)
Screenshot: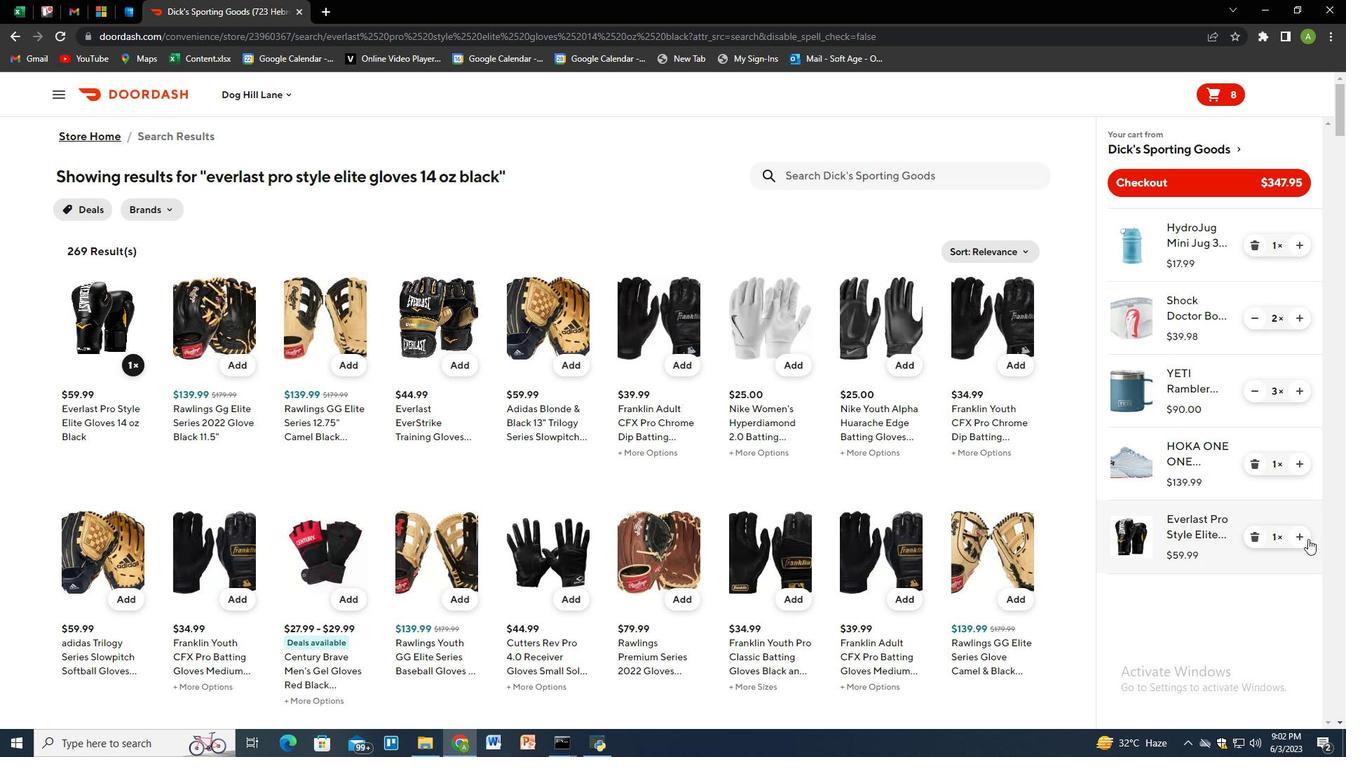 
Action: Mouse pressed left at (1307, 538)
Screenshot: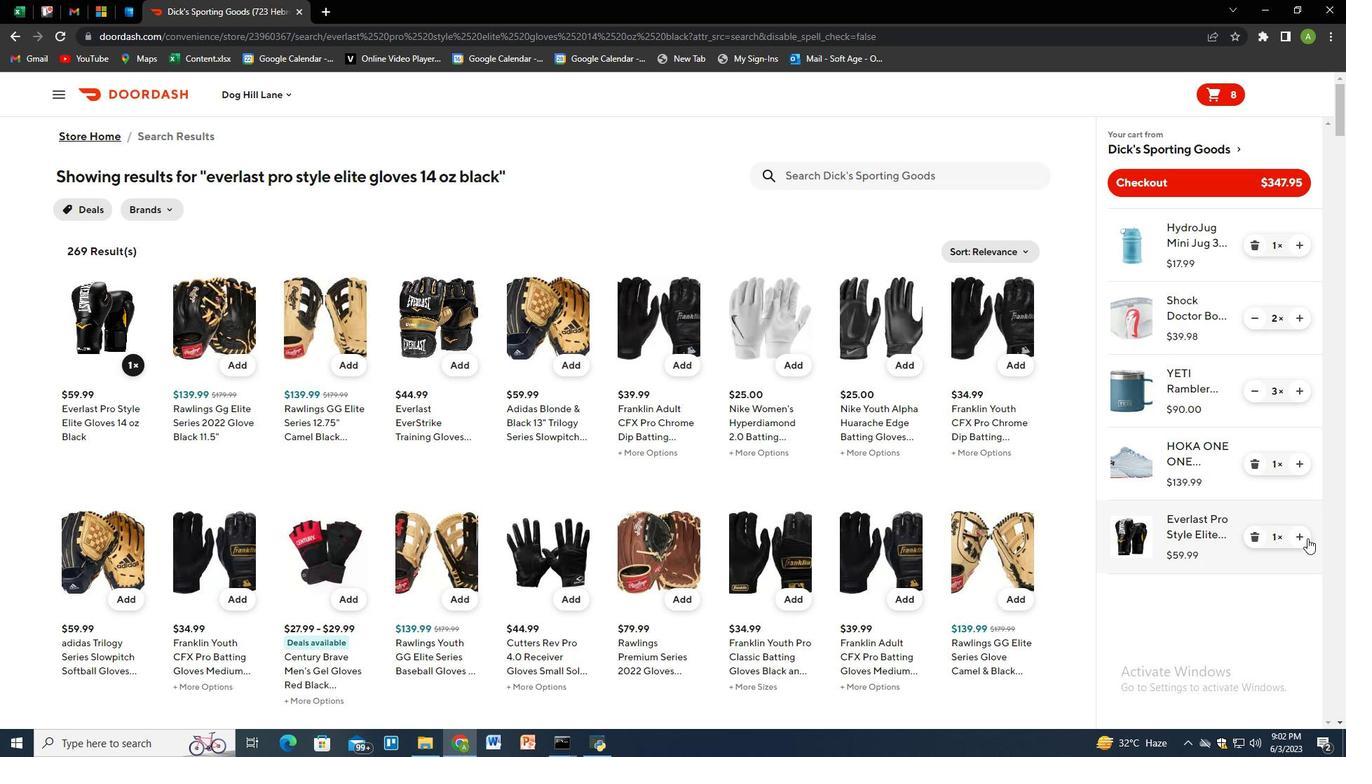 
Action: Mouse moved to (1162, 186)
Screenshot: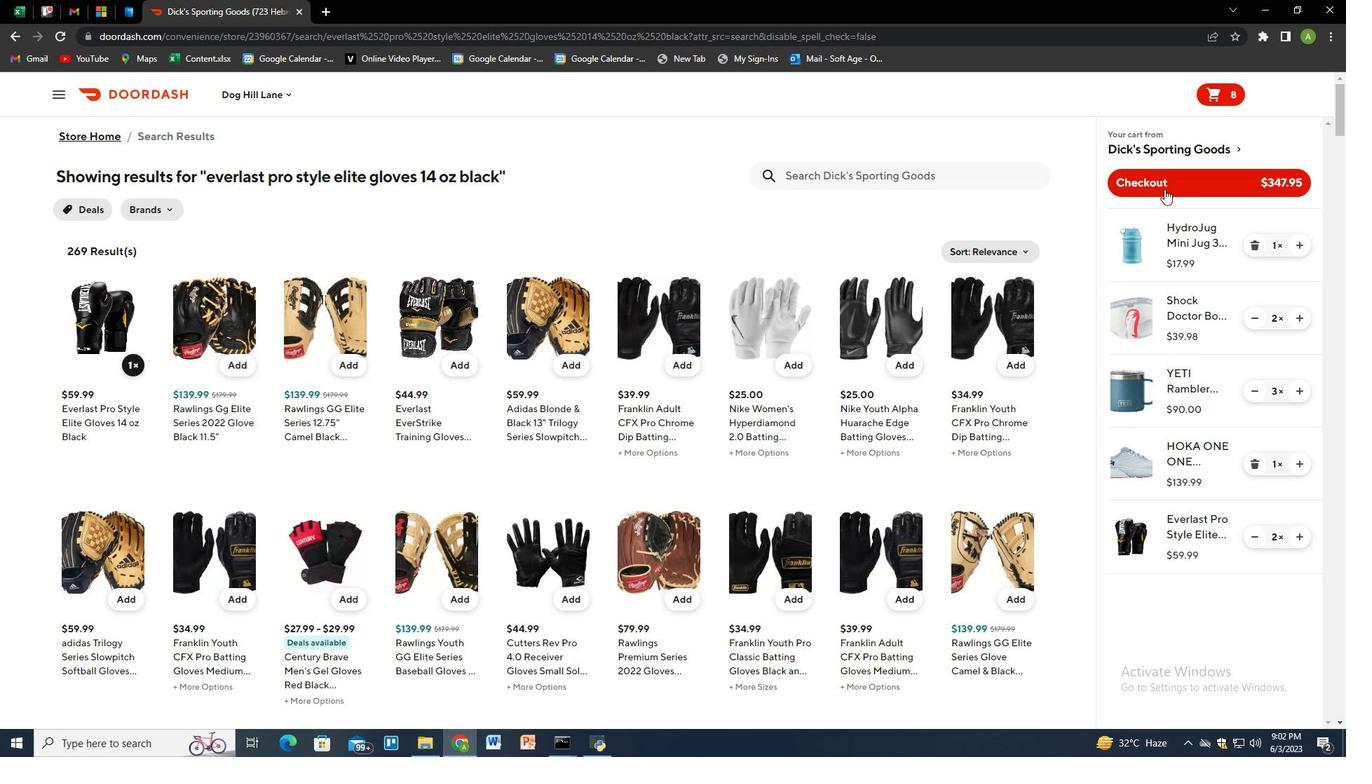 
Action: Mouse pressed left at (1162, 186)
Screenshot: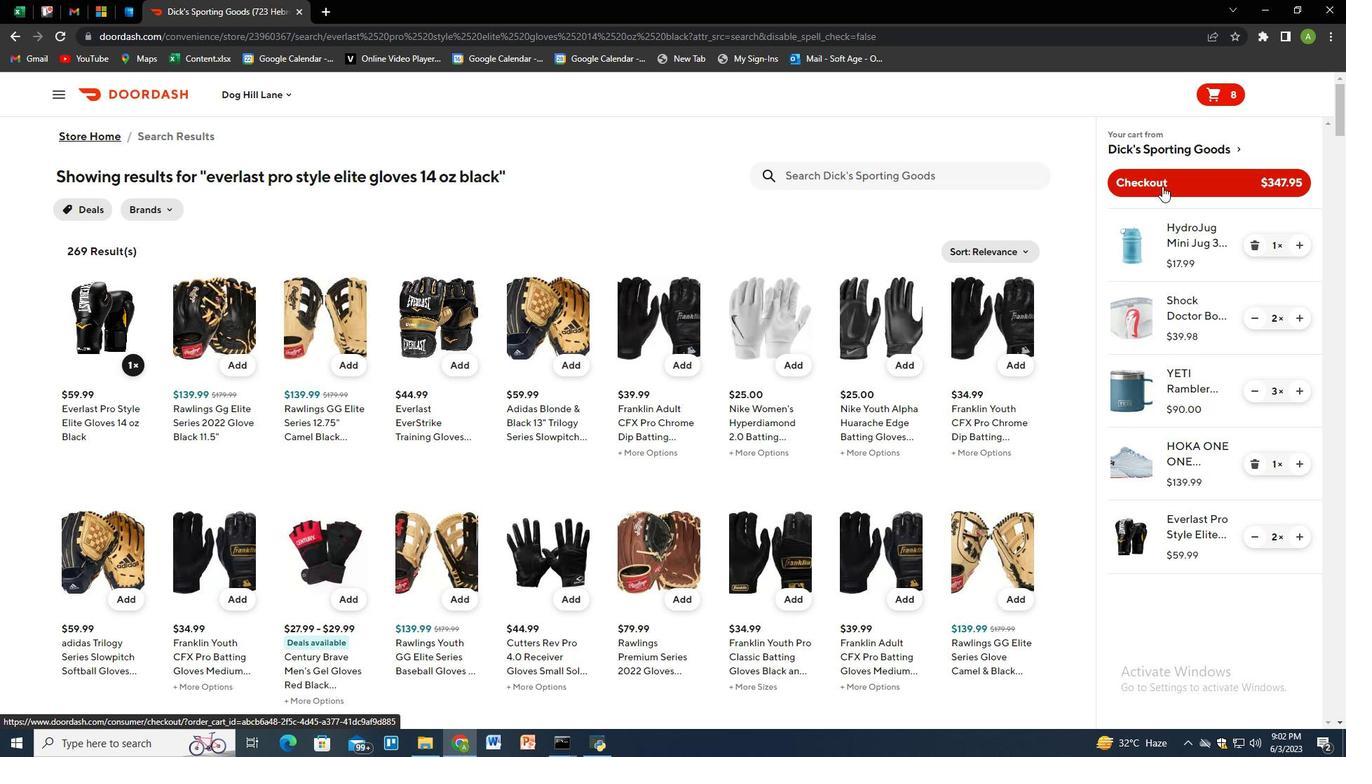 
